 Task: Search one way flight ticket for 5 adults, 2 children, 1 infant in seat and 1 infant on lap in economy from La Crosse: La Crosse Regional Airport to Jackson: Jackson Hole Airport on 5-2-2023. Choice of flights is Westjet. Number of bags: 2 checked bags. Price is upto 73000. Outbound departure time preference is 13:30.
Action: Mouse moved to (301, 280)
Screenshot: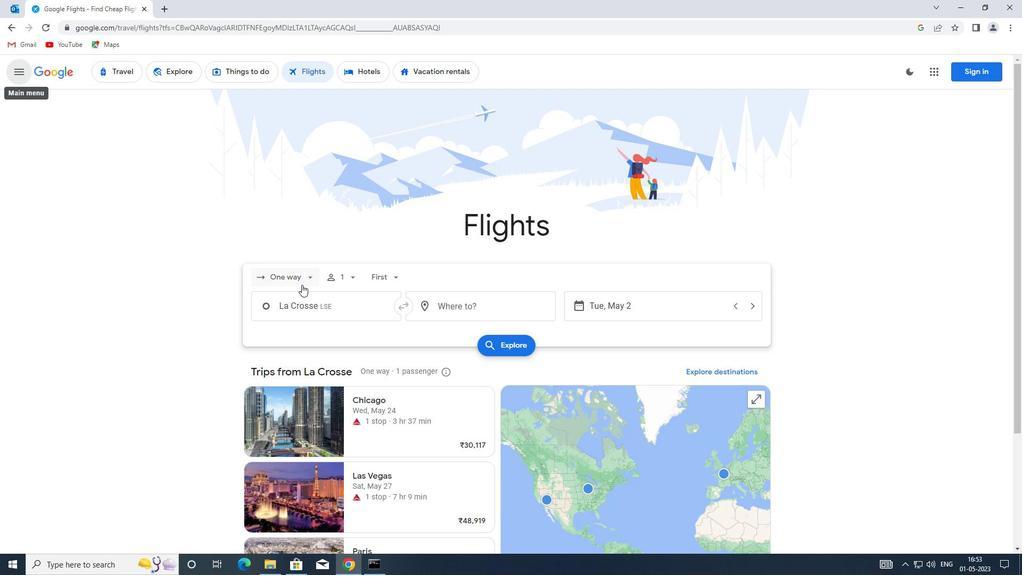 
Action: Mouse pressed left at (301, 280)
Screenshot: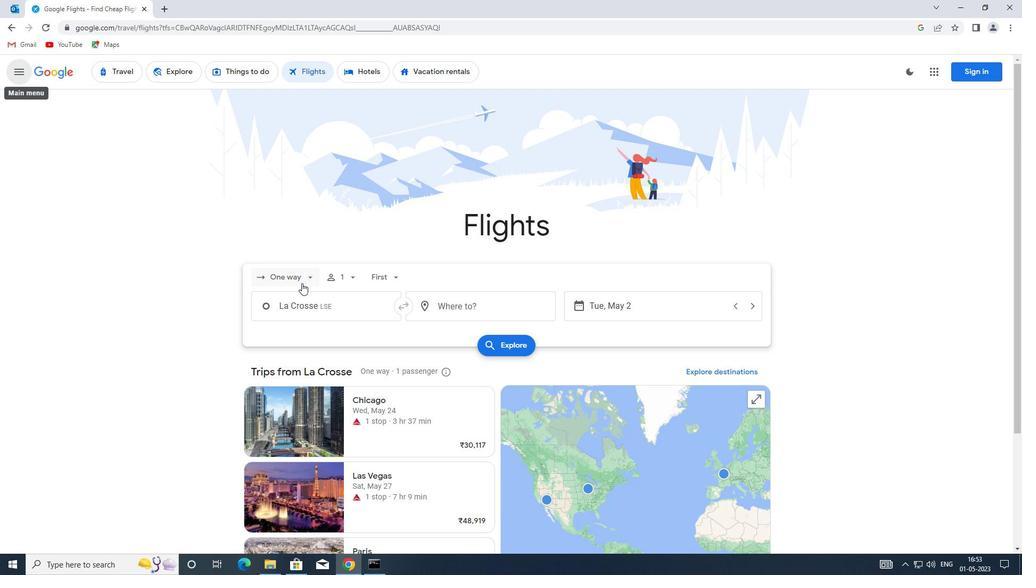 
Action: Mouse moved to (296, 328)
Screenshot: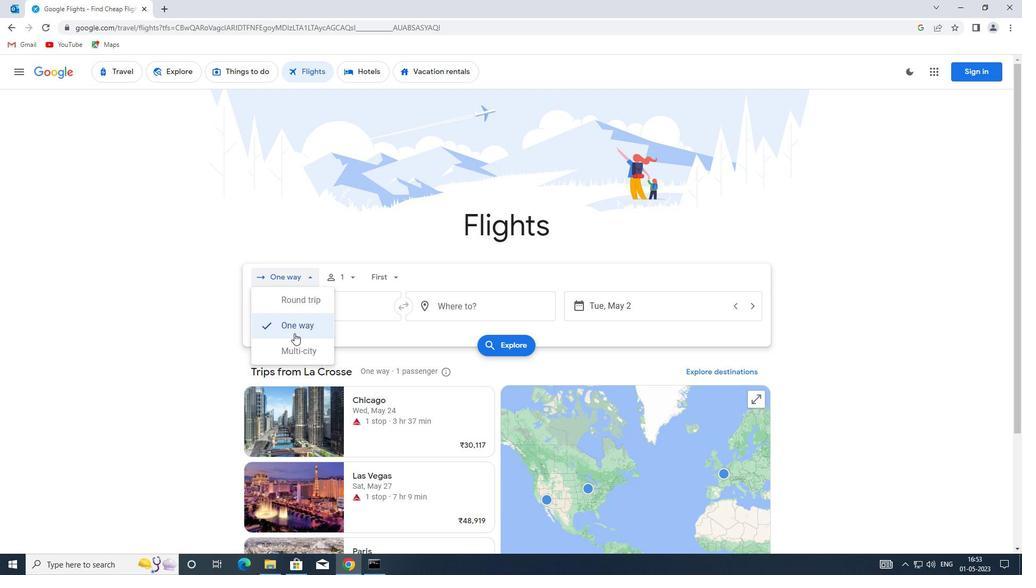 
Action: Mouse pressed left at (296, 328)
Screenshot: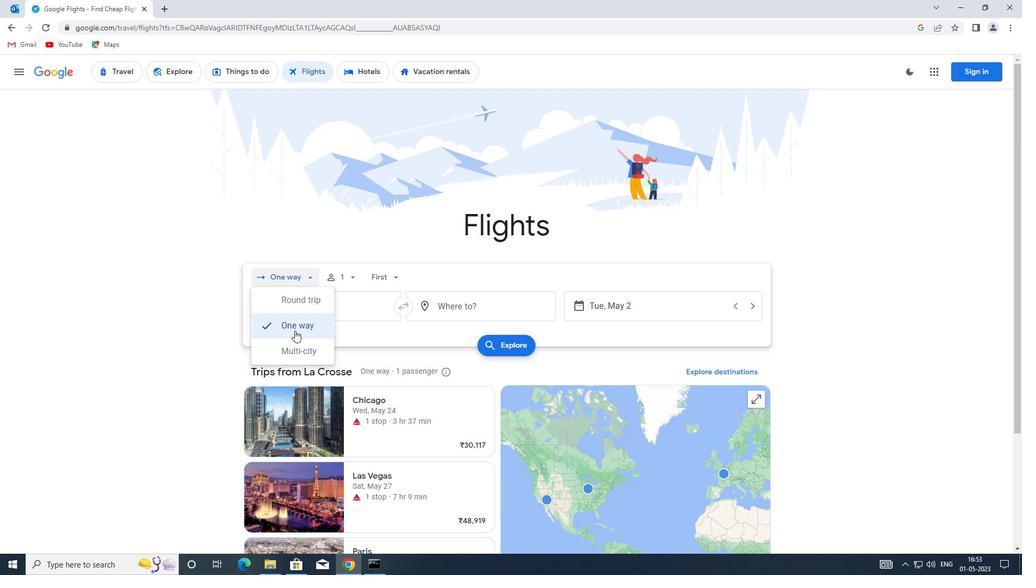 
Action: Mouse moved to (343, 277)
Screenshot: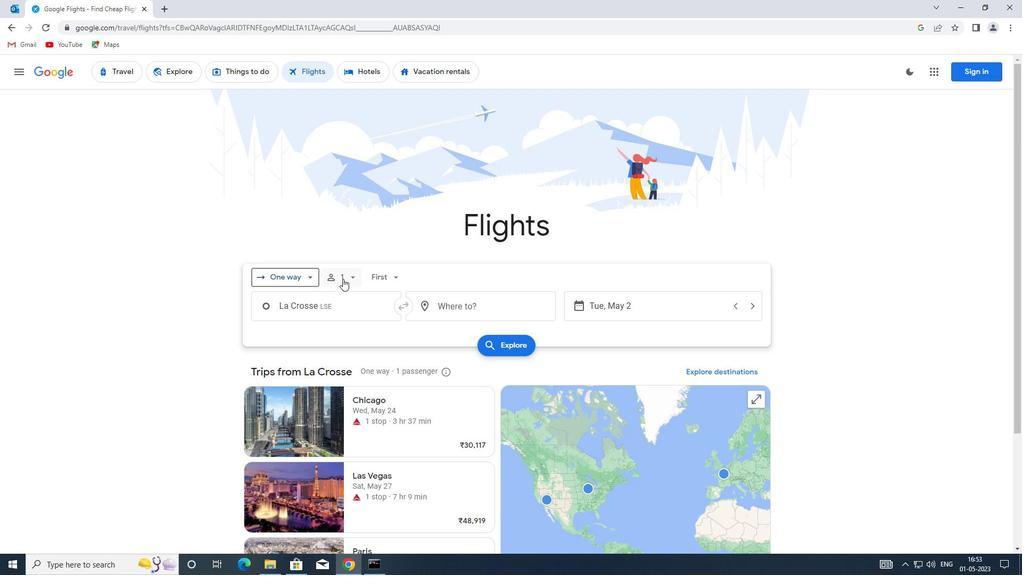 
Action: Mouse pressed left at (343, 277)
Screenshot: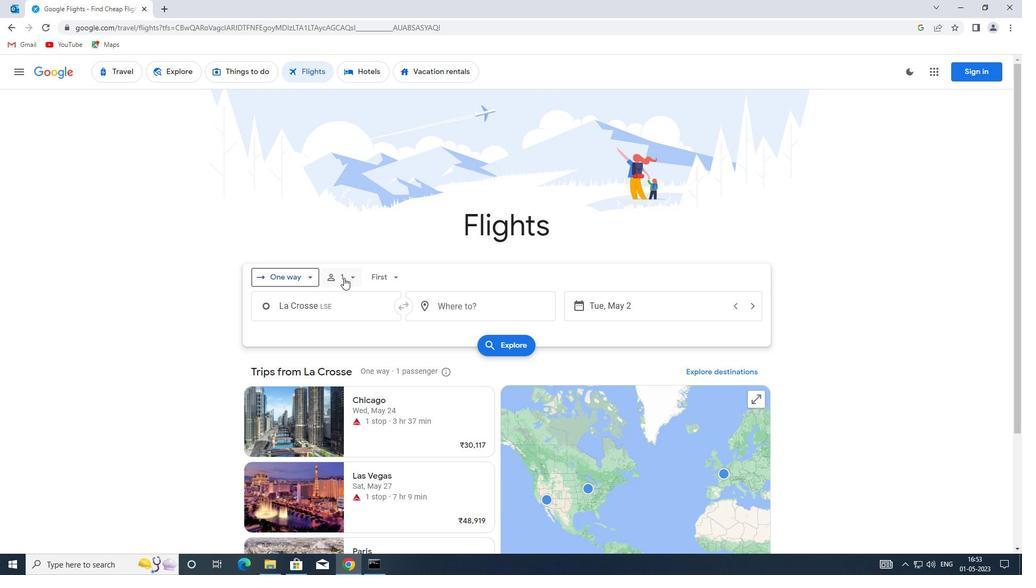 
Action: Mouse moved to (432, 305)
Screenshot: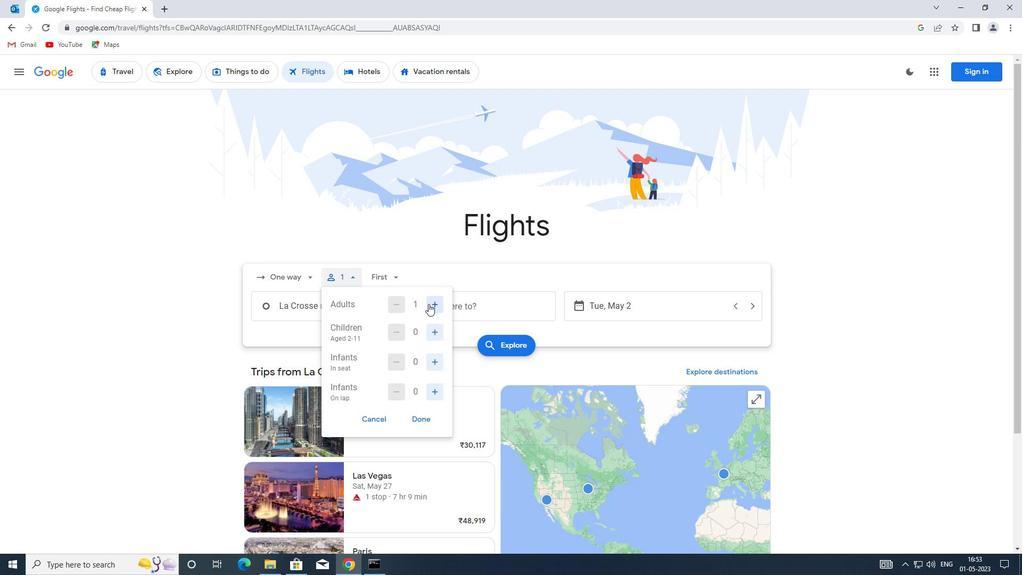 
Action: Mouse pressed left at (432, 305)
Screenshot: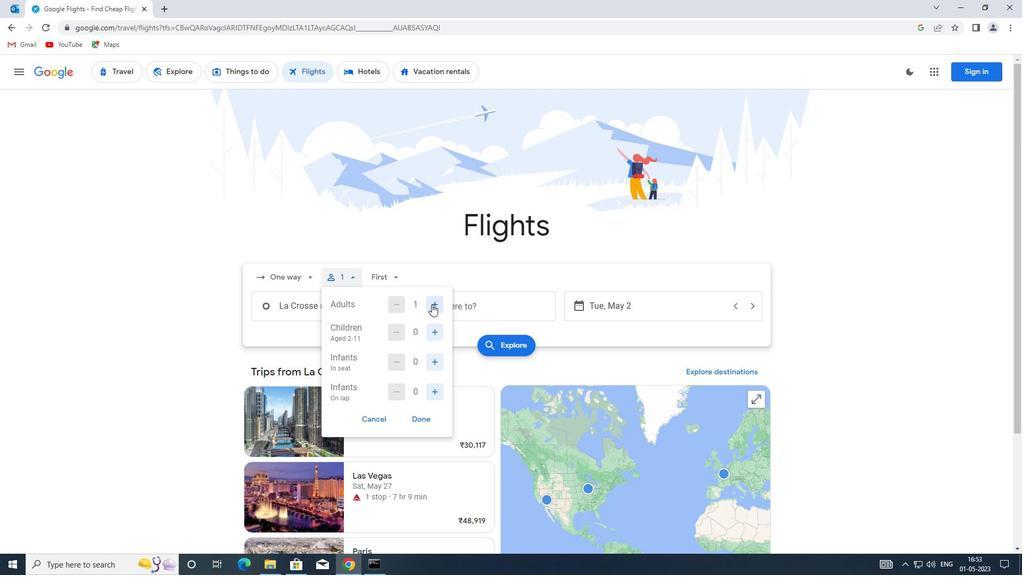 
Action: Mouse pressed left at (432, 305)
Screenshot: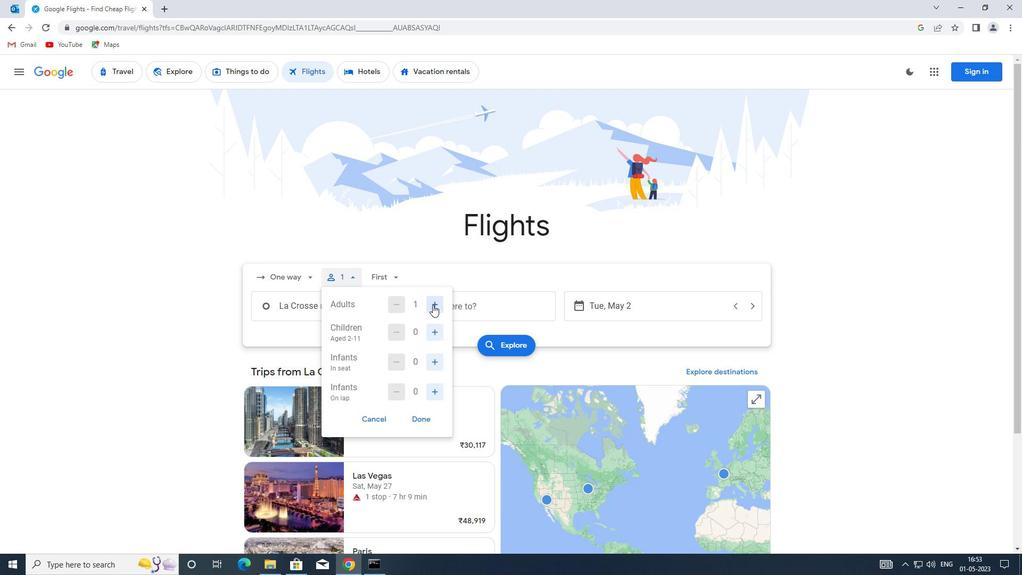 
Action: Mouse pressed left at (432, 305)
Screenshot: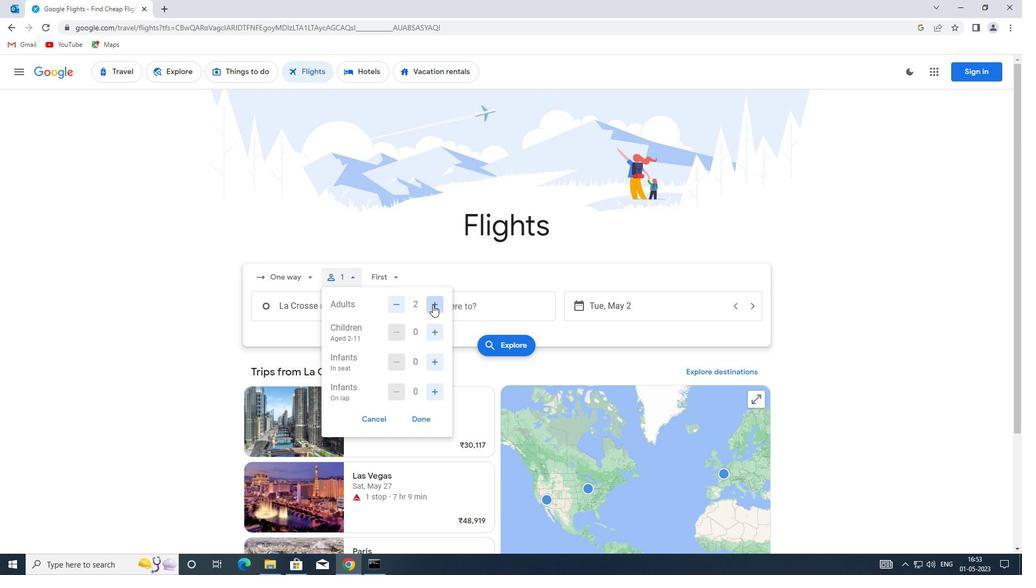 
Action: Mouse pressed left at (432, 305)
Screenshot: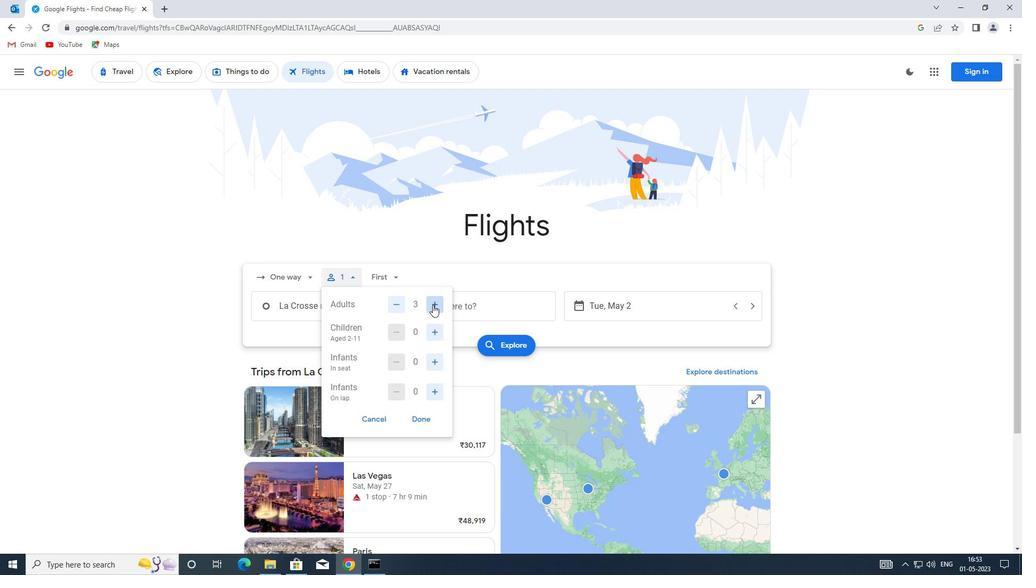 
Action: Mouse moved to (435, 332)
Screenshot: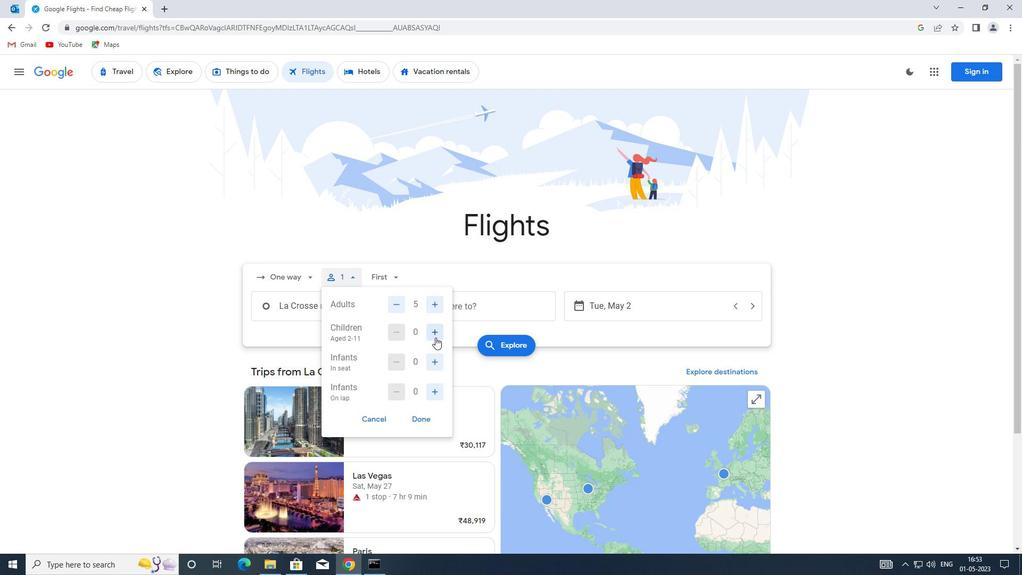 
Action: Mouse pressed left at (435, 332)
Screenshot: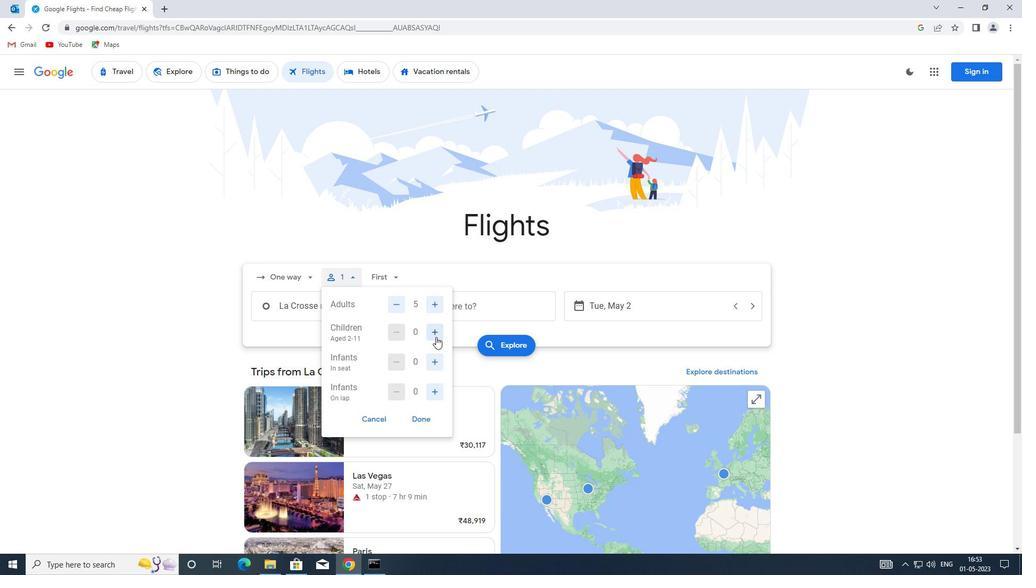 
Action: Mouse pressed left at (435, 332)
Screenshot: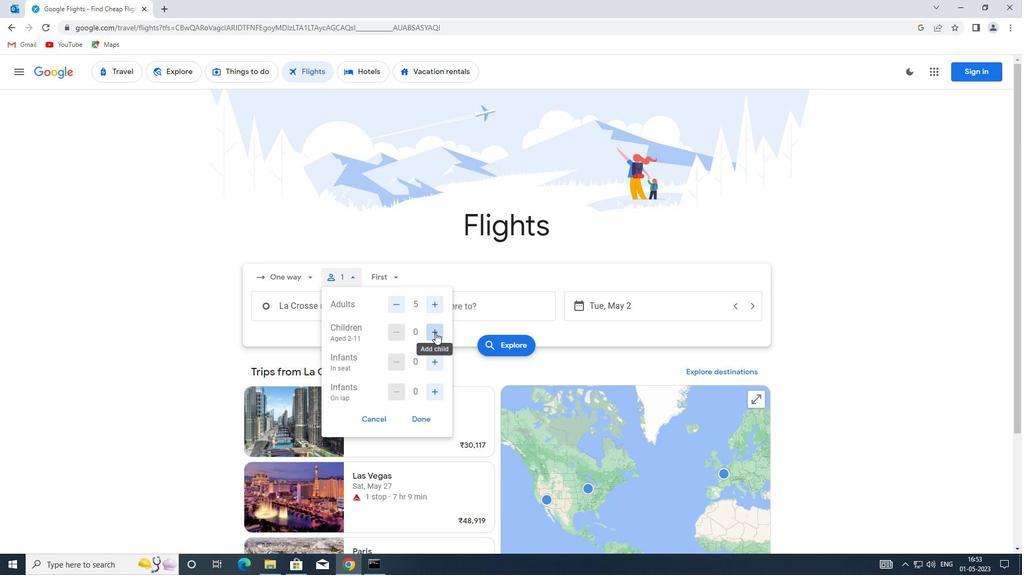 
Action: Mouse moved to (433, 363)
Screenshot: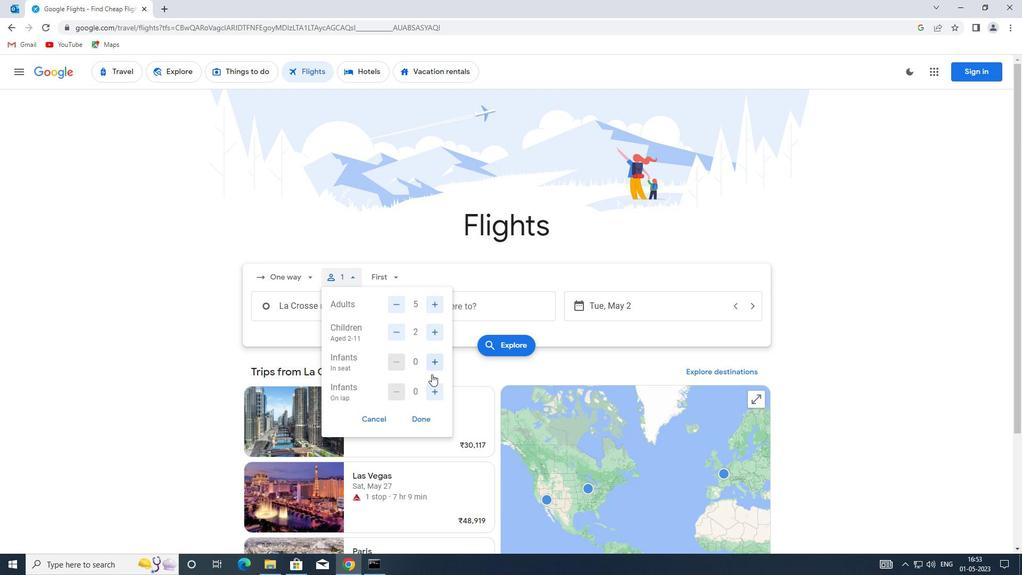 
Action: Mouse pressed left at (433, 363)
Screenshot: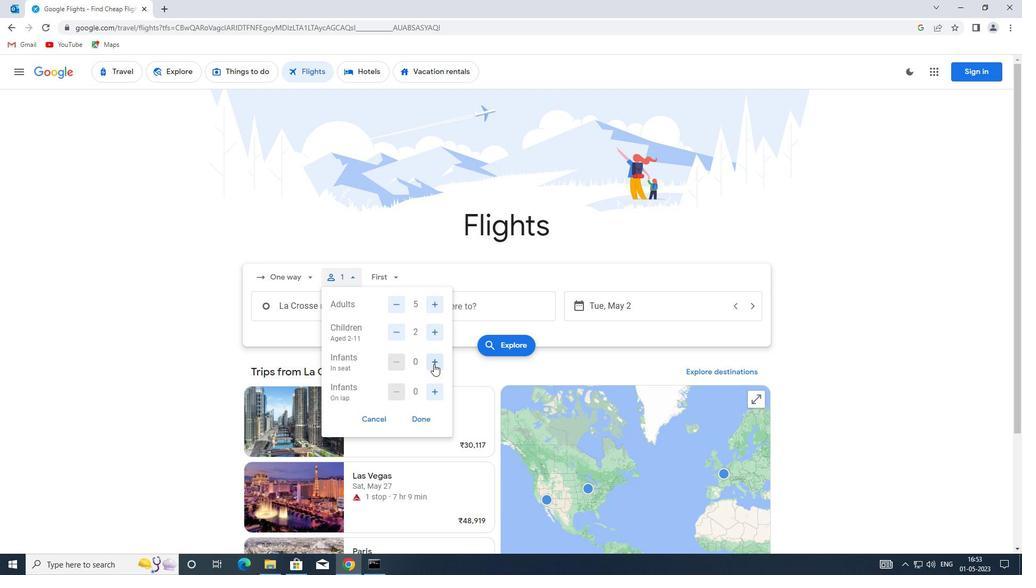 
Action: Mouse moved to (433, 394)
Screenshot: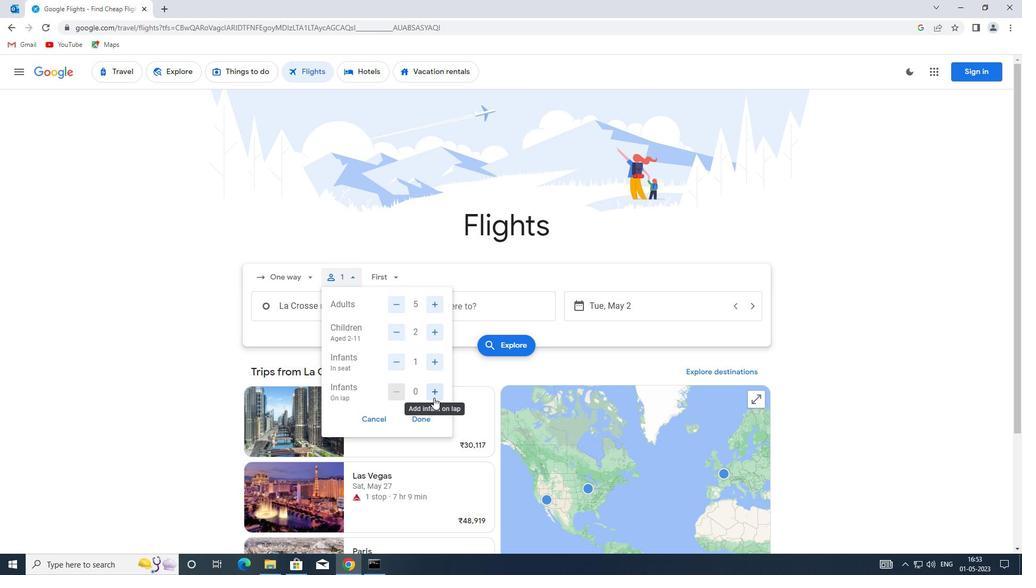 
Action: Mouse pressed left at (433, 394)
Screenshot: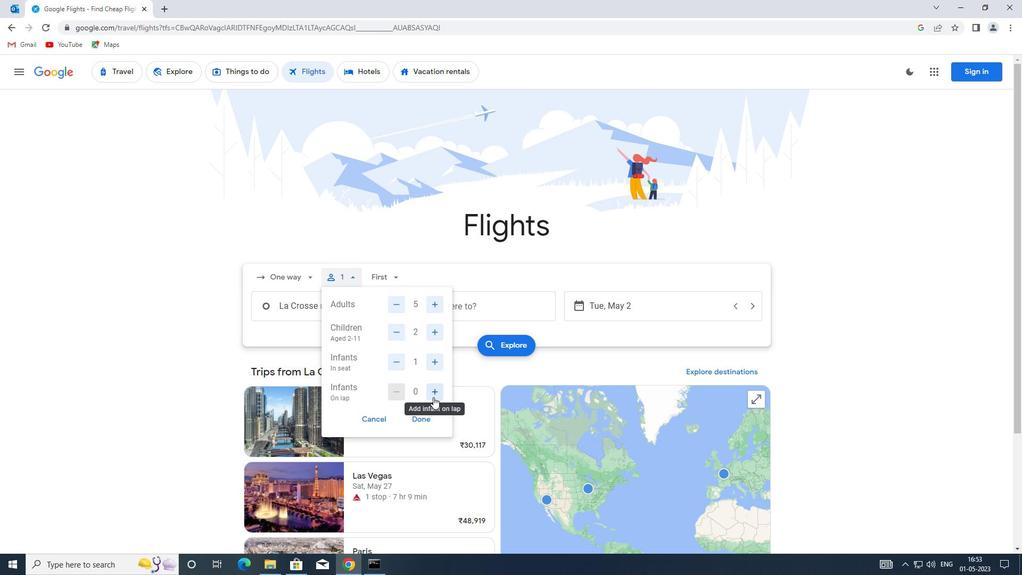 
Action: Mouse moved to (422, 422)
Screenshot: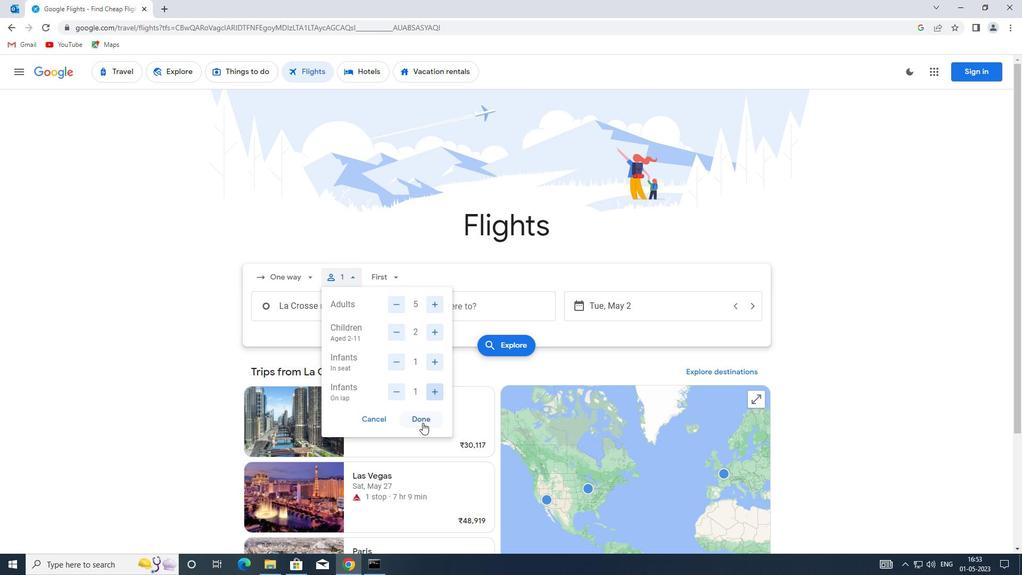 
Action: Mouse pressed left at (422, 422)
Screenshot: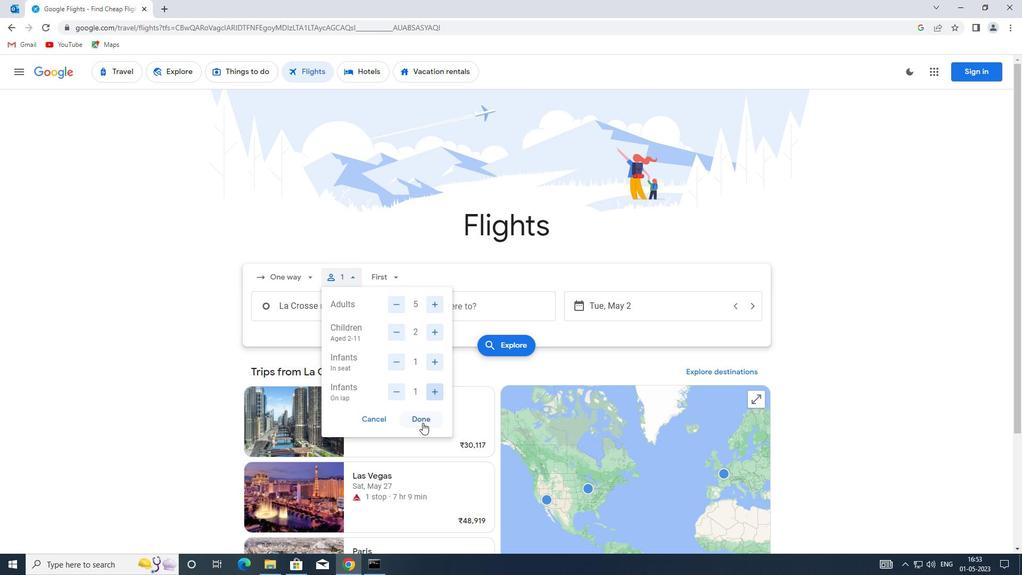 
Action: Mouse moved to (396, 284)
Screenshot: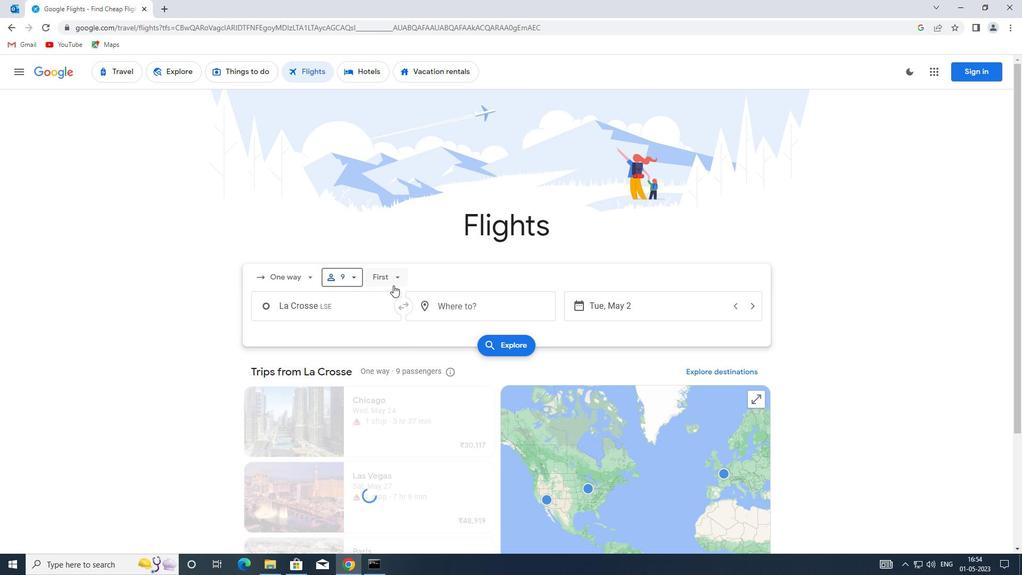 
Action: Mouse pressed left at (396, 284)
Screenshot: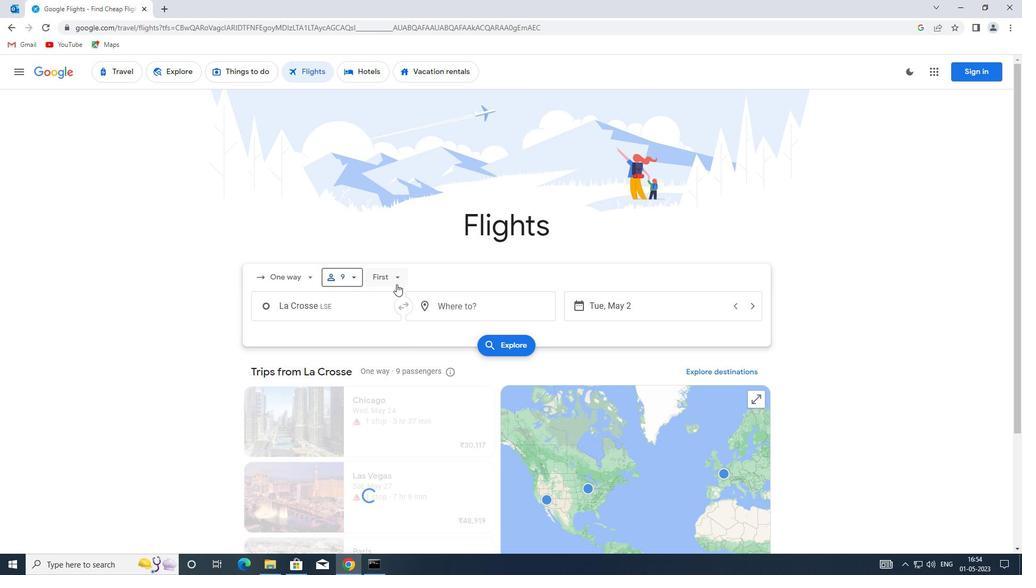 
Action: Mouse moved to (422, 297)
Screenshot: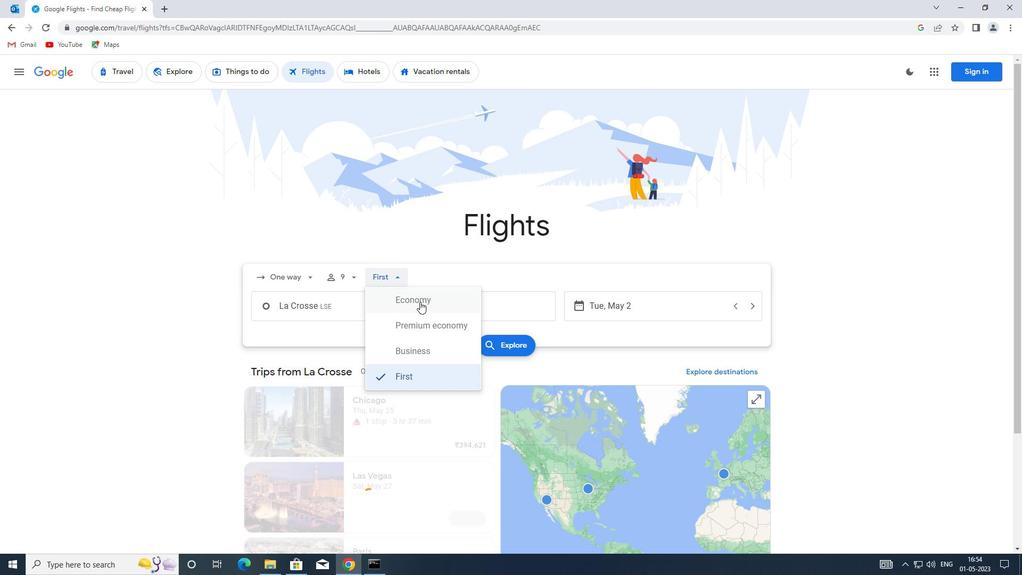 
Action: Mouse pressed left at (422, 297)
Screenshot: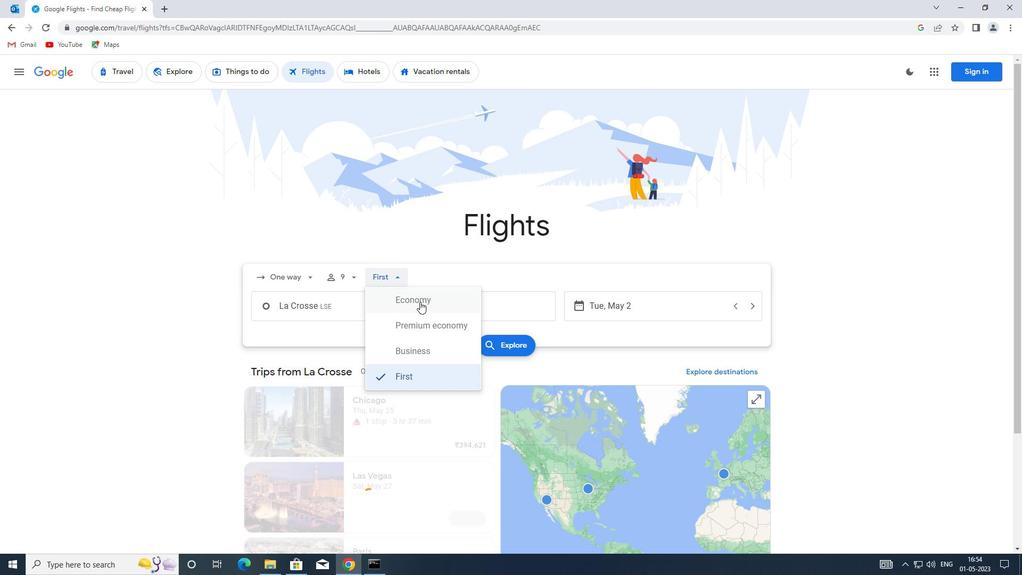 
Action: Mouse moved to (321, 308)
Screenshot: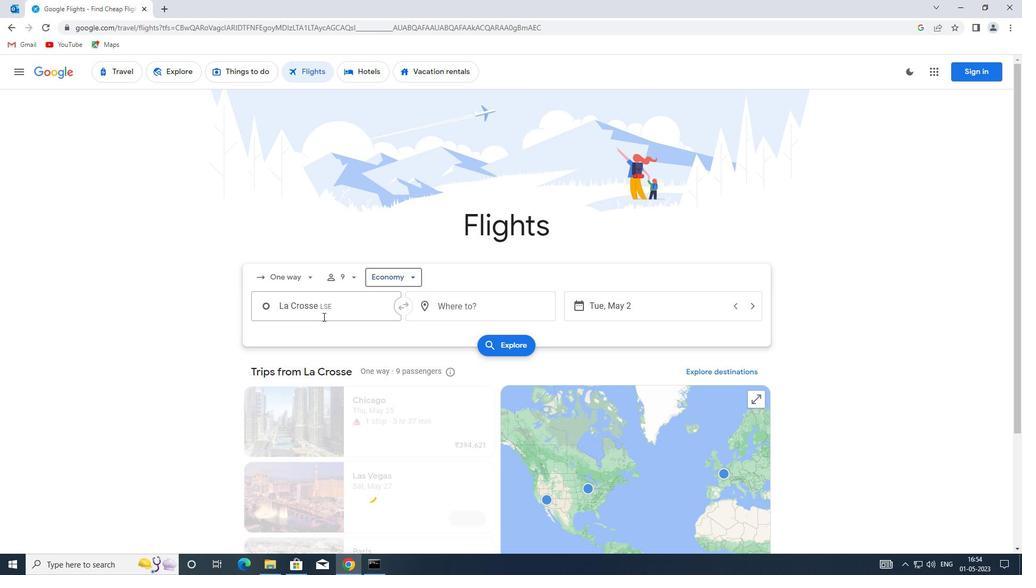 
Action: Mouse pressed left at (321, 308)
Screenshot: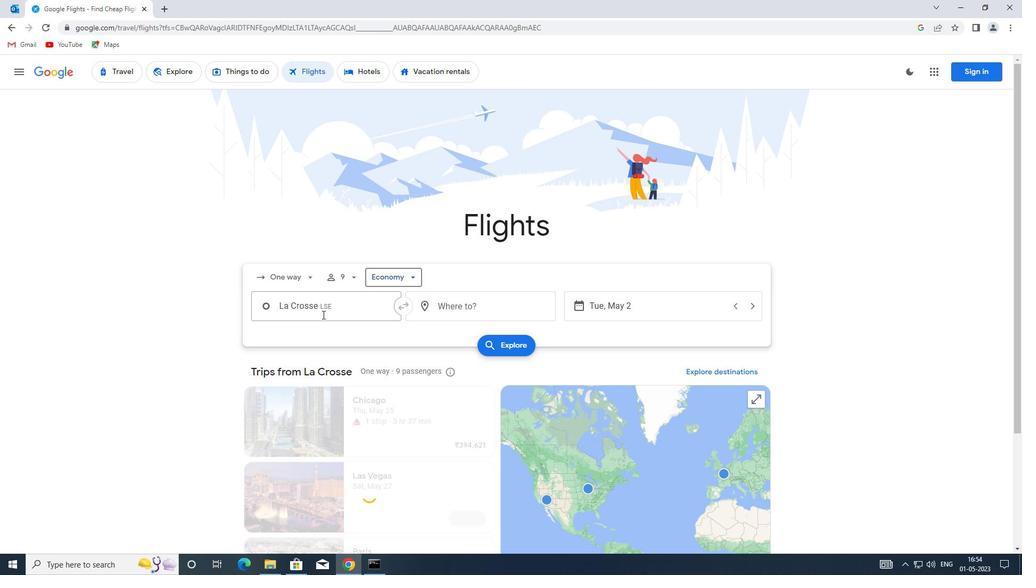 
Action: Mouse moved to (383, 337)
Screenshot: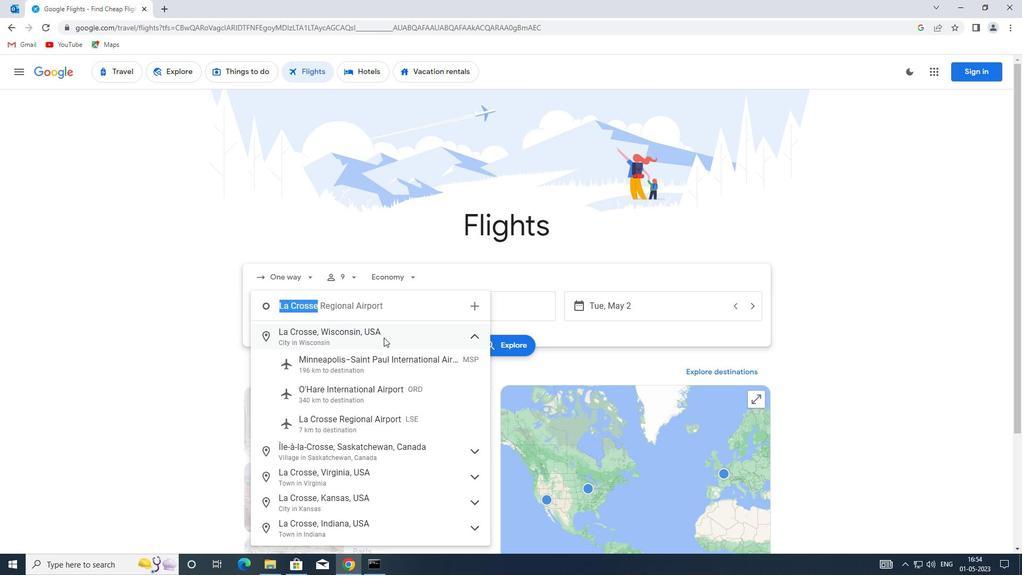 
Action: Key pressed <Key.enter>
Screenshot: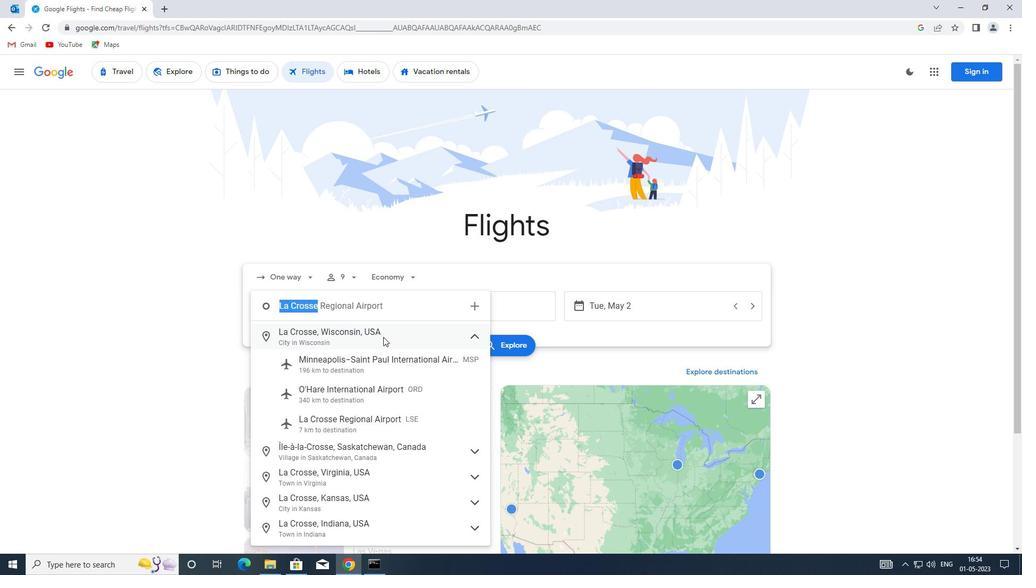 
Action: Mouse moved to (473, 311)
Screenshot: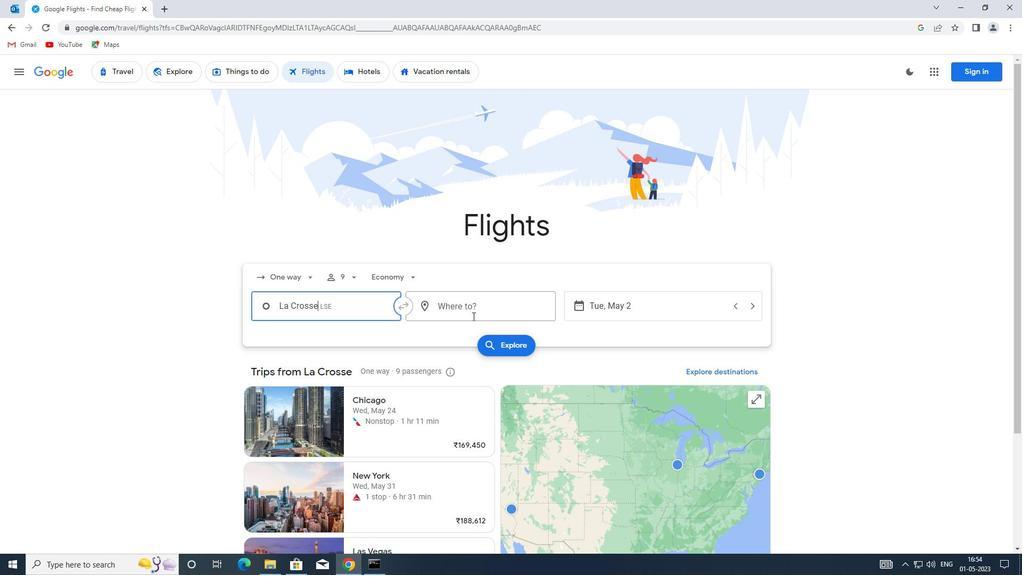 
Action: Mouse pressed left at (473, 311)
Screenshot: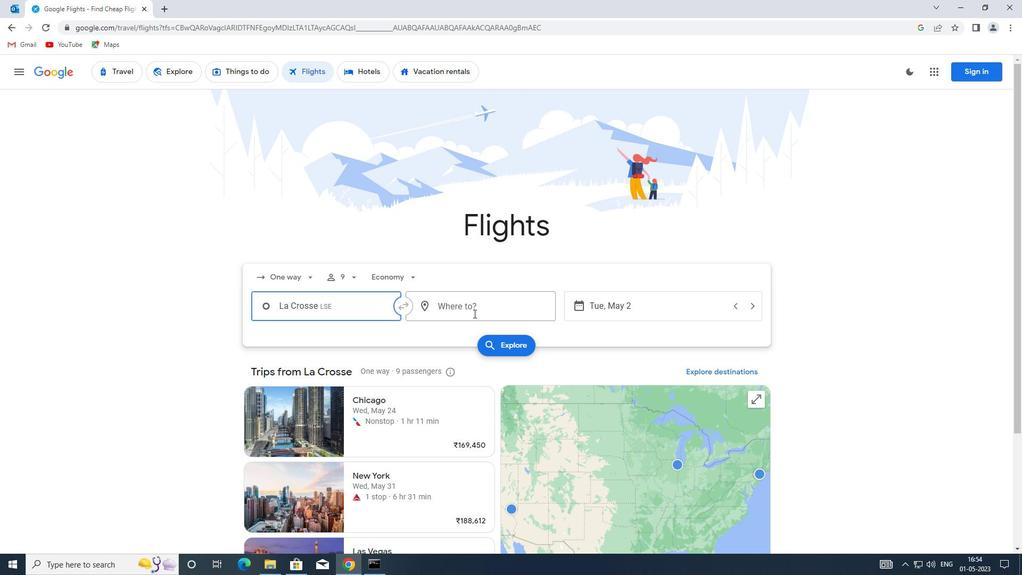 
Action: Mouse moved to (474, 311)
Screenshot: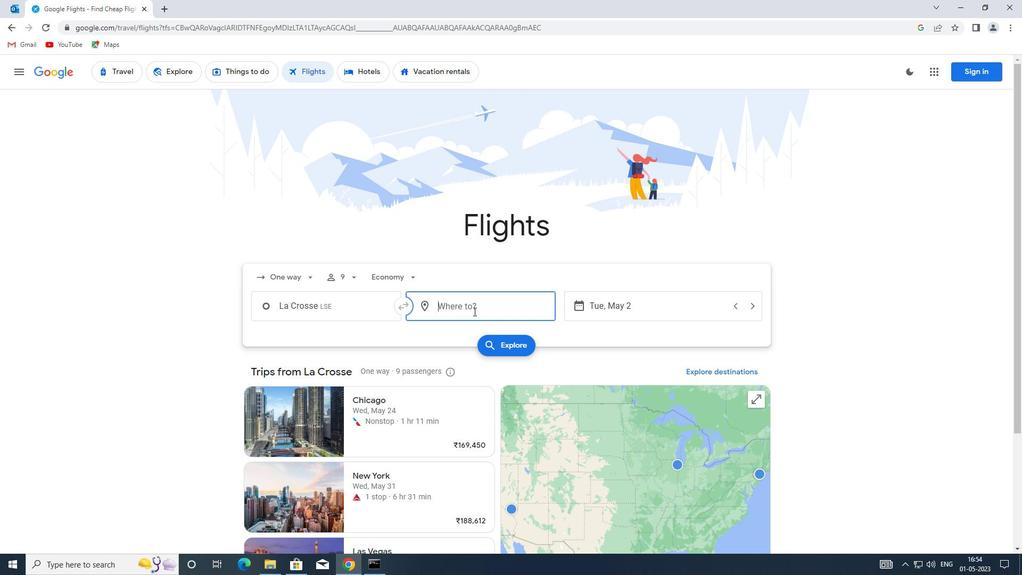 
Action: Key pressed jac
Screenshot: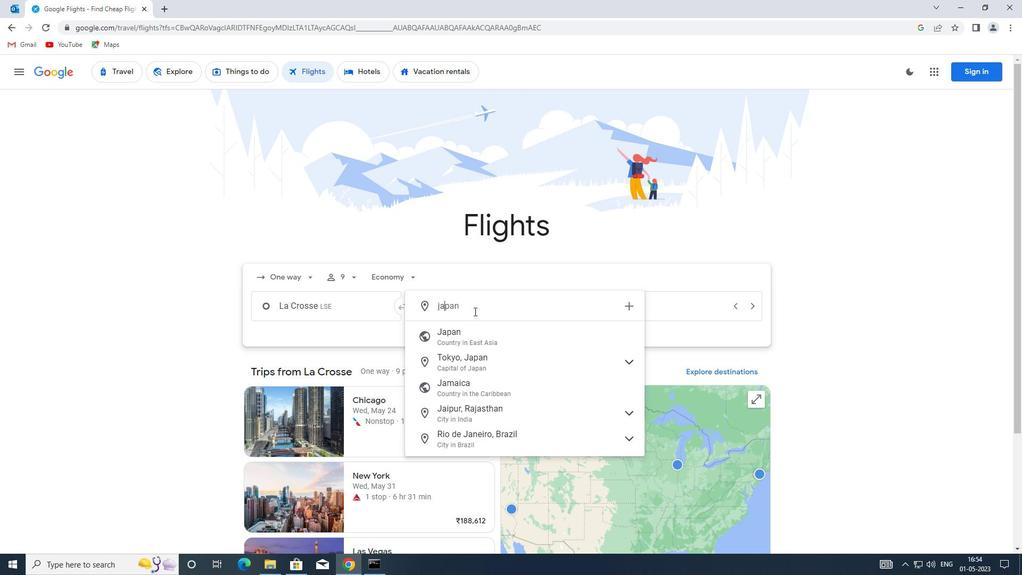 
Action: Mouse moved to (484, 338)
Screenshot: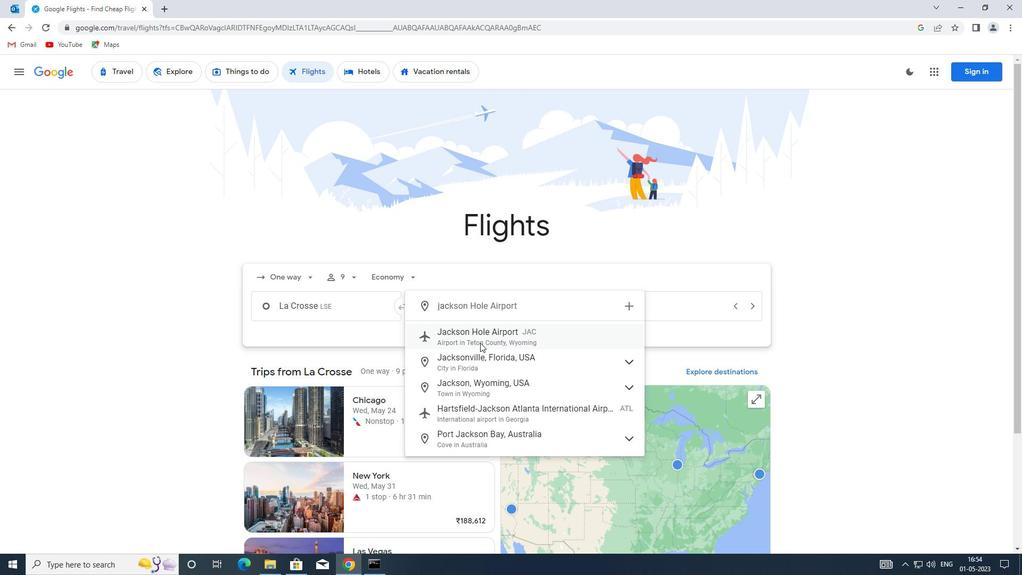 
Action: Mouse pressed left at (484, 338)
Screenshot: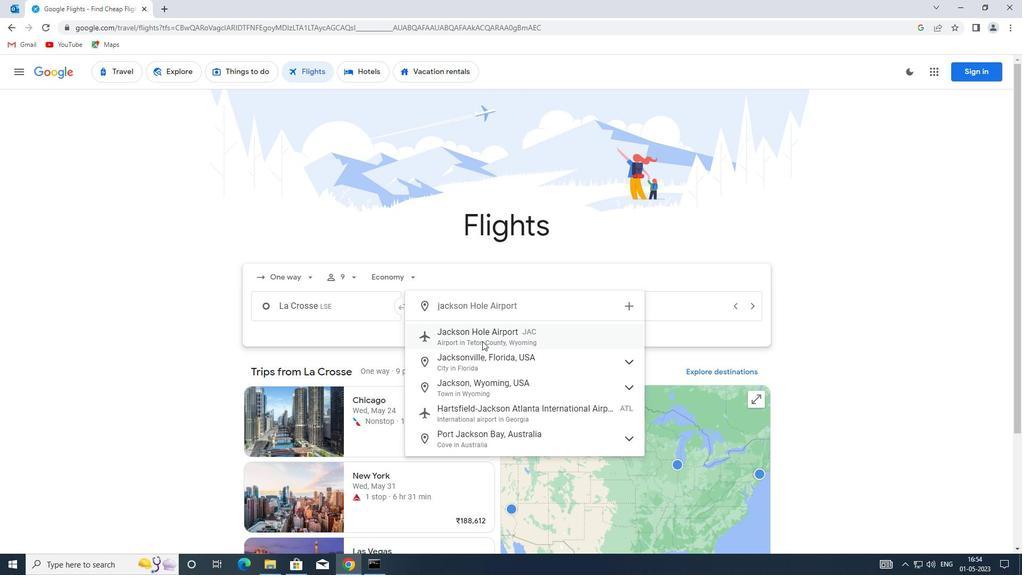 
Action: Mouse moved to (586, 302)
Screenshot: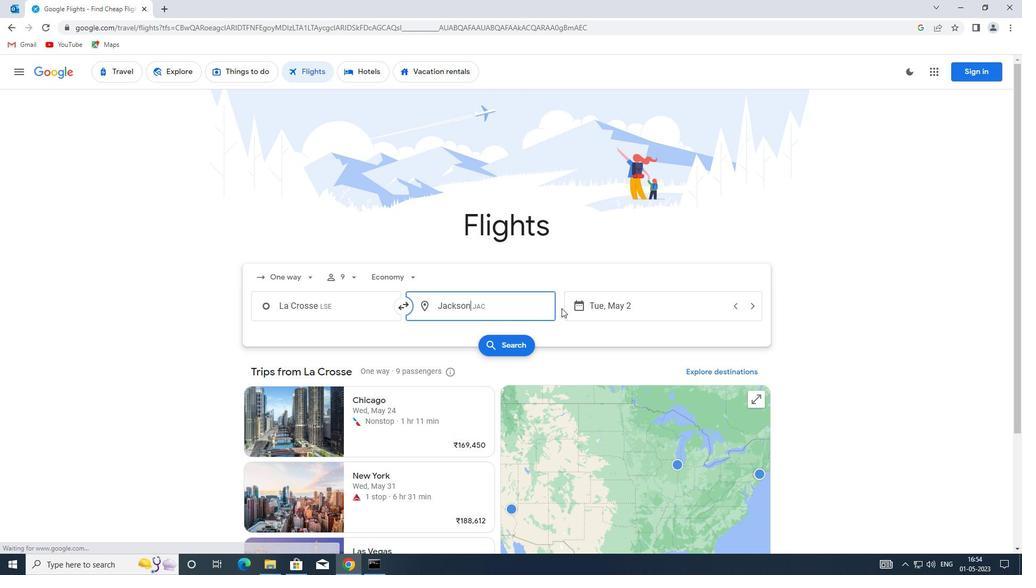 
Action: Mouse pressed left at (586, 302)
Screenshot: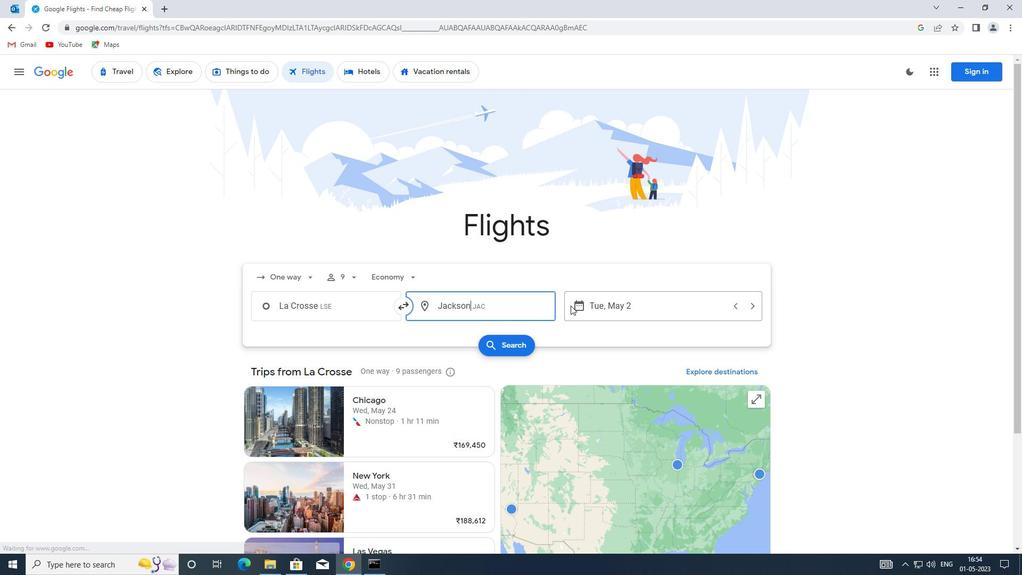 
Action: Mouse moved to (430, 361)
Screenshot: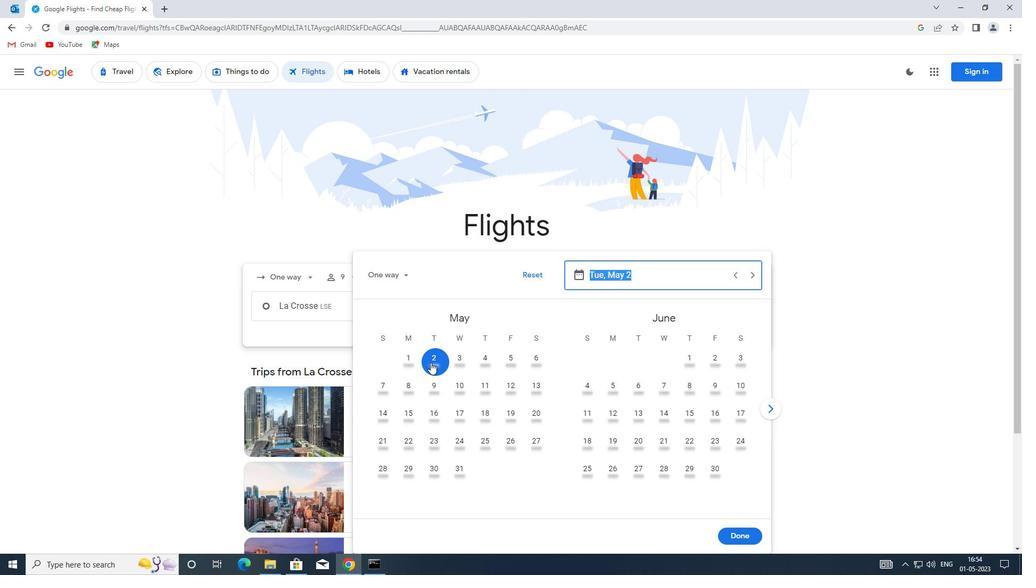 
Action: Mouse pressed left at (430, 361)
Screenshot: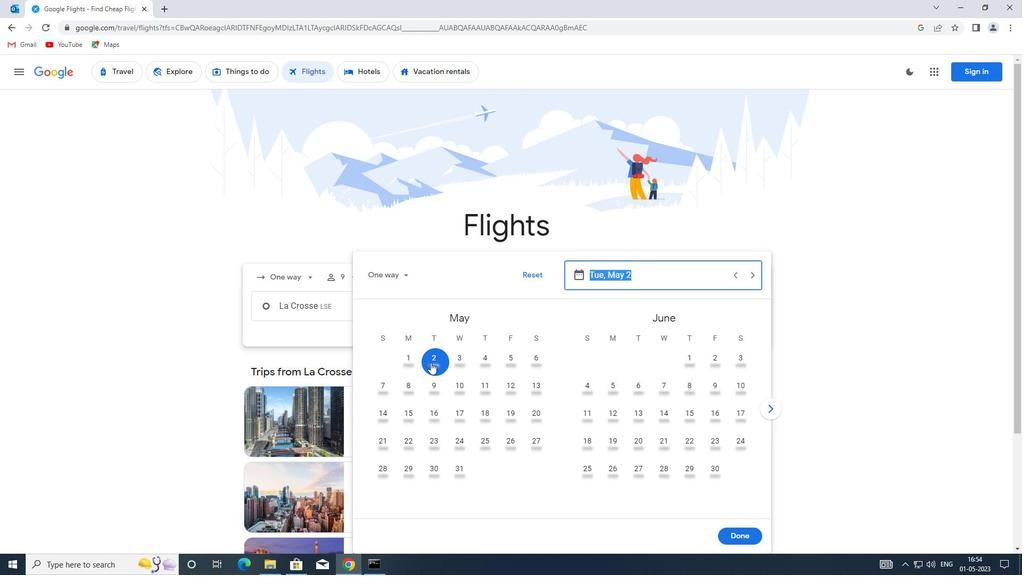 
Action: Mouse moved to (738, 527)
Screenshot: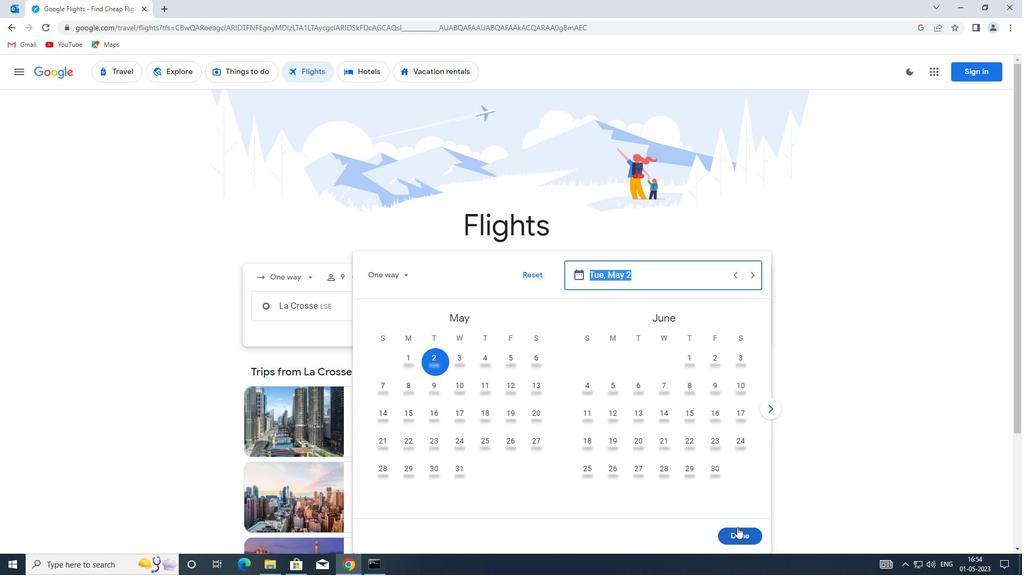 
Action: Mouse pressed left at (738, 527)
Screenshot: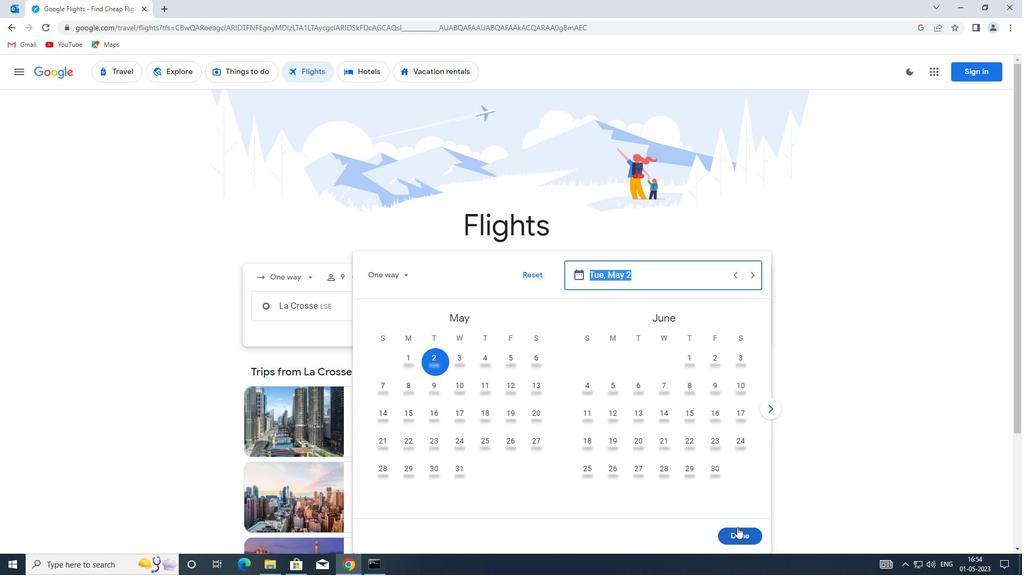 
Action: Mouse moved to (373, 287)
Screenshot: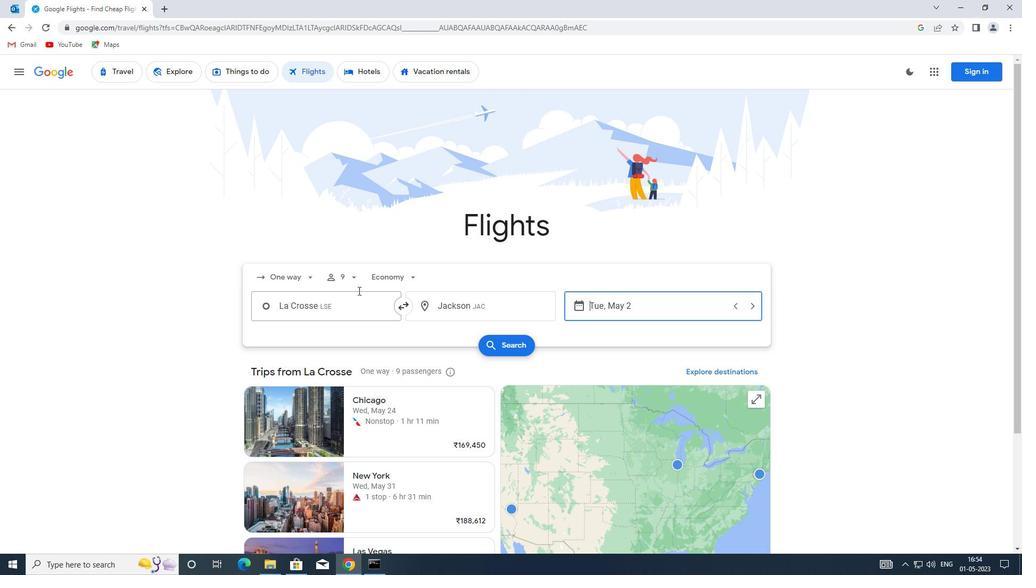 
Action: Mouse scrolled (373, 286) with delta (0, 0)
Screenshot: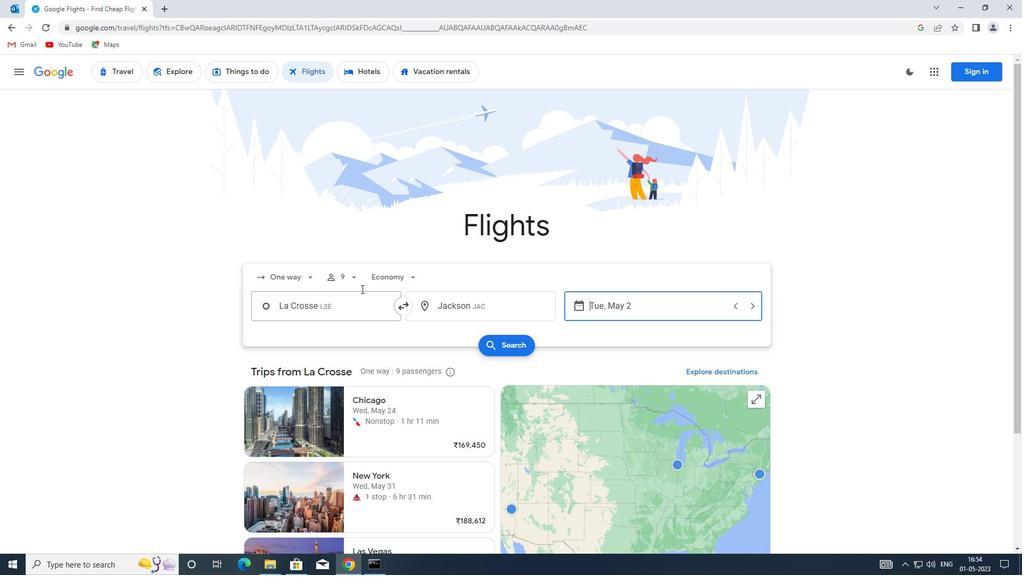 
Action: Mouse moved to (500, 294)
Screenshot: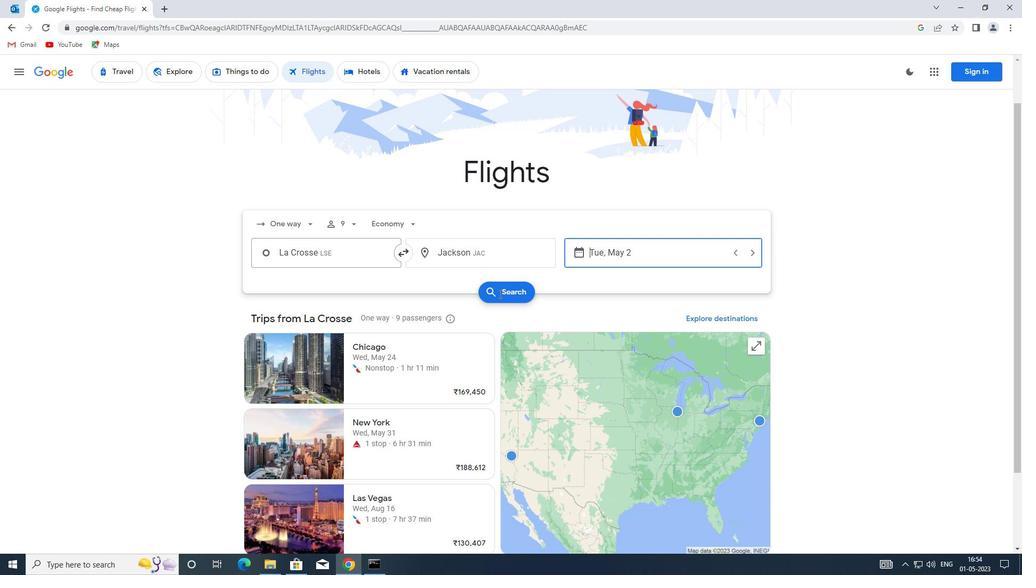 
Action: Mouse pressed left at (500, 294)
Screenshot: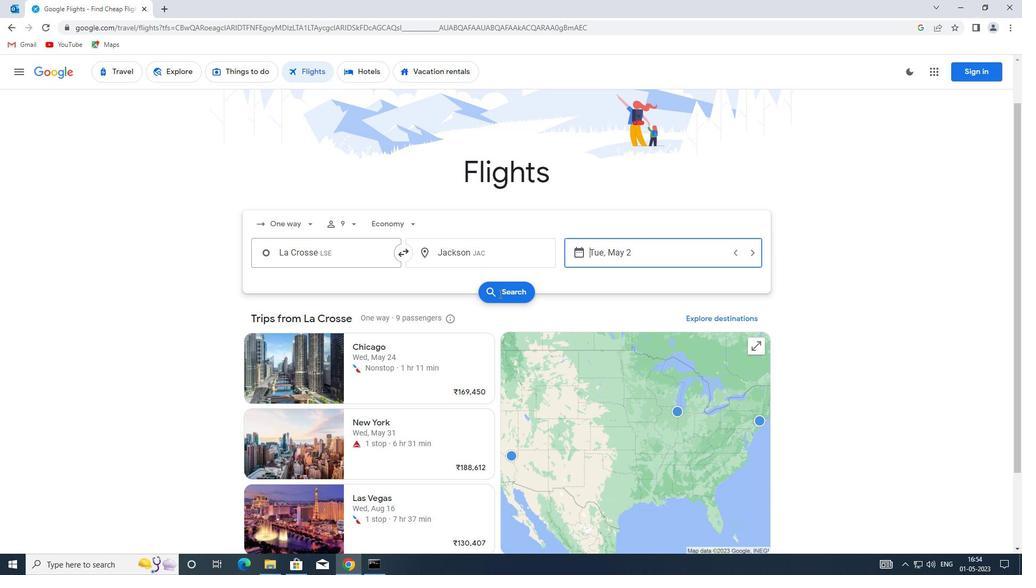 
Action: Mouse moved to (176, 260)
Screenshot: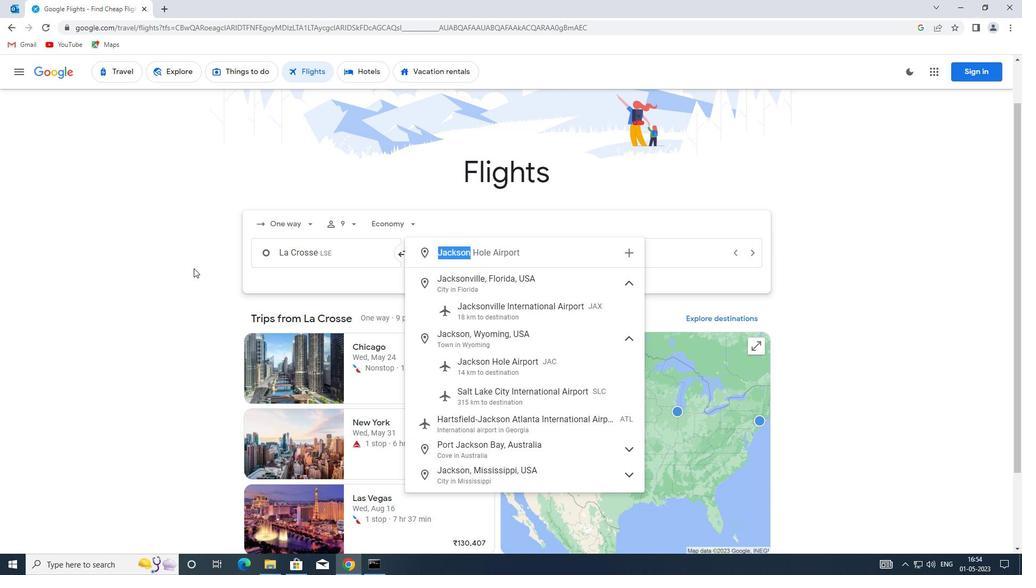 
Action: Mouse pressed left at (176, 260)
Screenshot: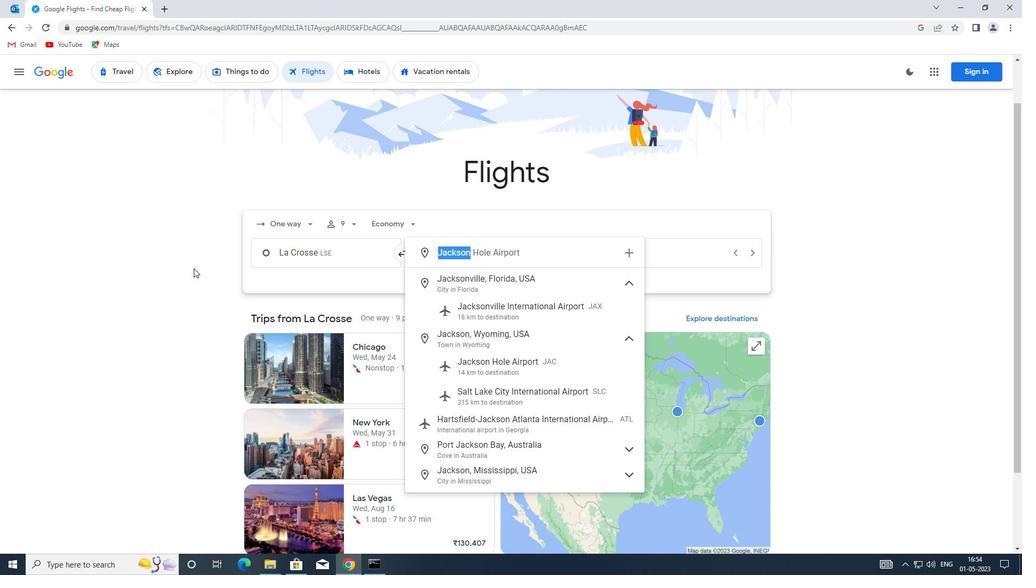 
Action: Mouse moved to (500, 295)
Screenshot: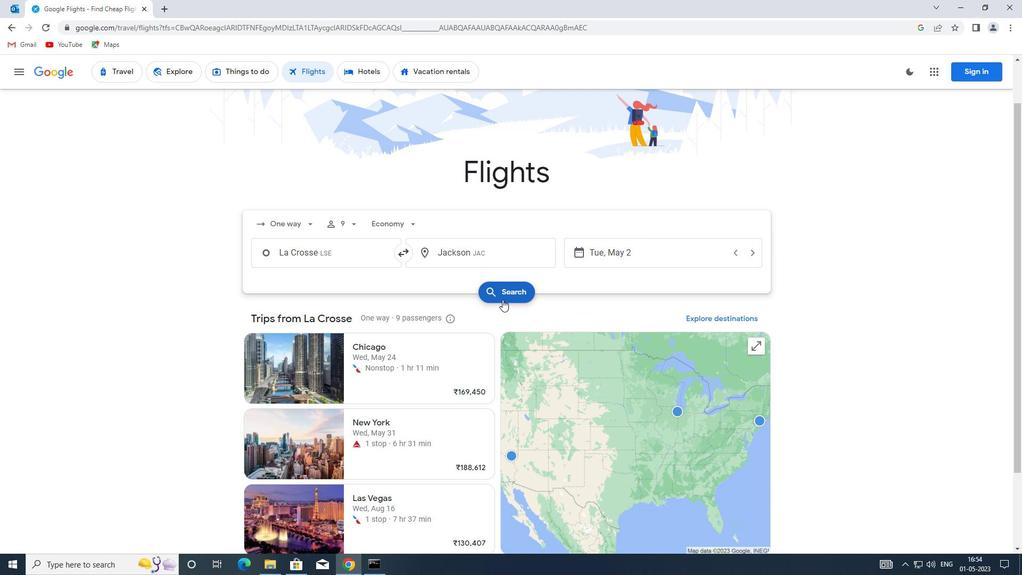 
Action: Mouse pressed left at (500, 295)
Screenshot: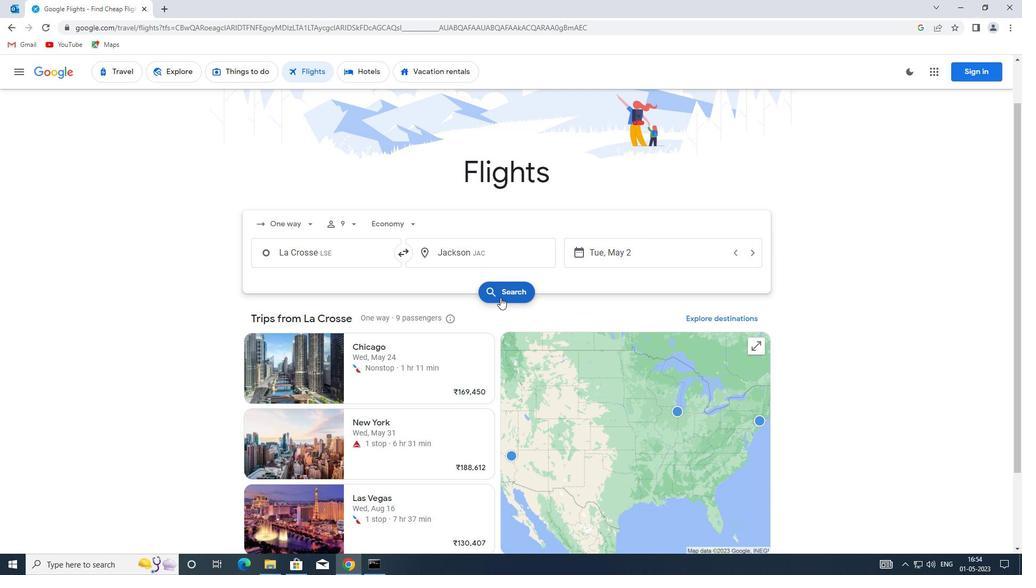 
Action: Mouse moved to (277, 172)
Screenshot: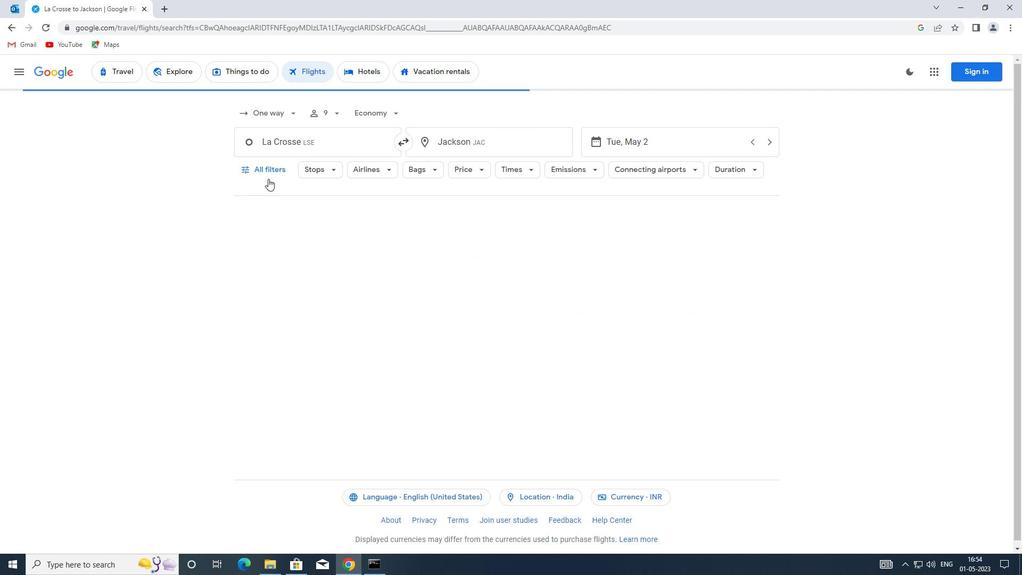
Action: Mouse pressed left at (277, 172)
Screenshot: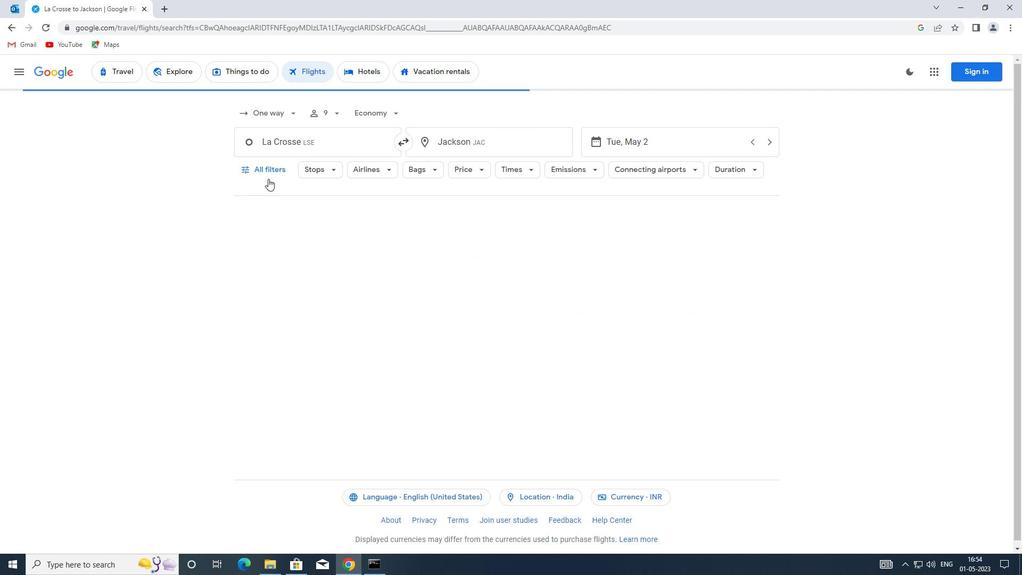 
Action: Mouse moved to (218, 282)
Screenshot: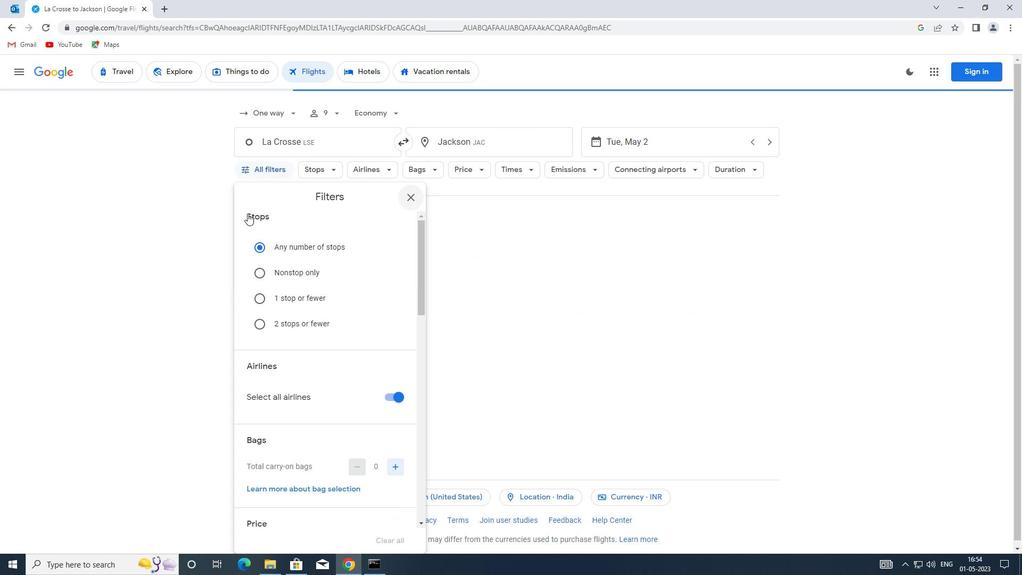 
Action: Mouse scrolled (218, 282) with delta (0, 0)
Screenshot: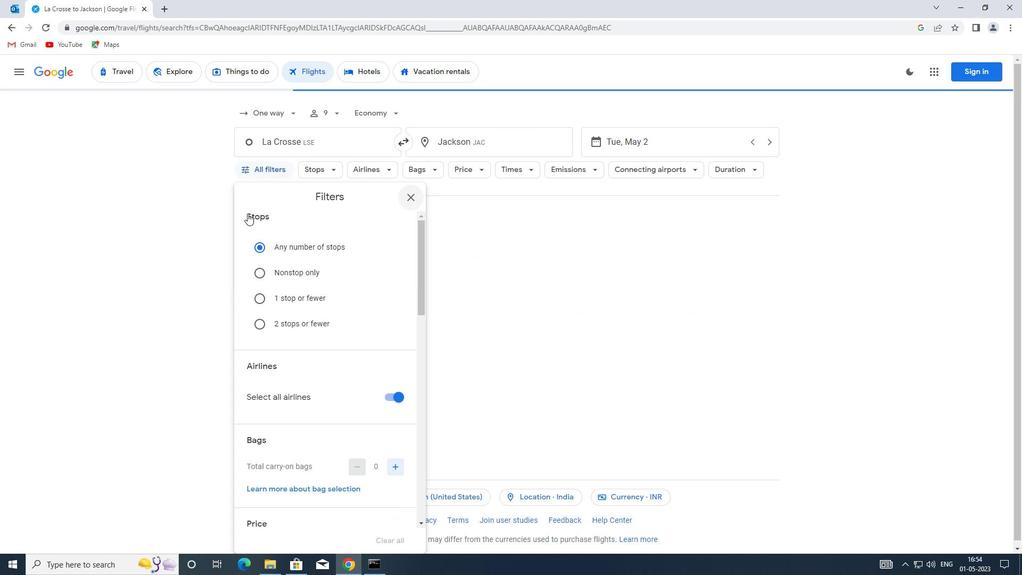 
Action: Mouse moved to (217, 301)
Screenshot: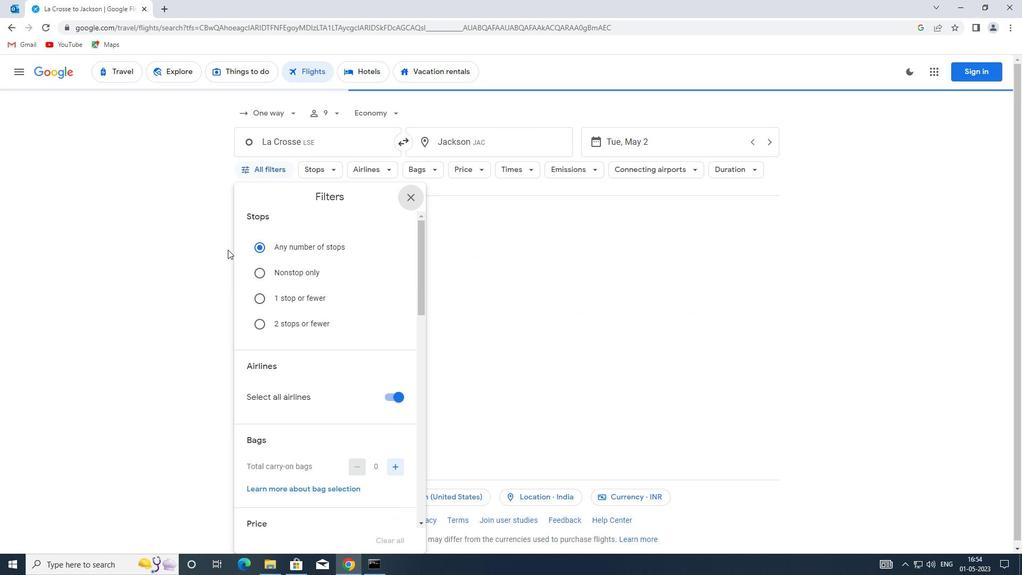 
Action: Mouse scrolled (217, 300) with delta (0, 0)
Screenshot: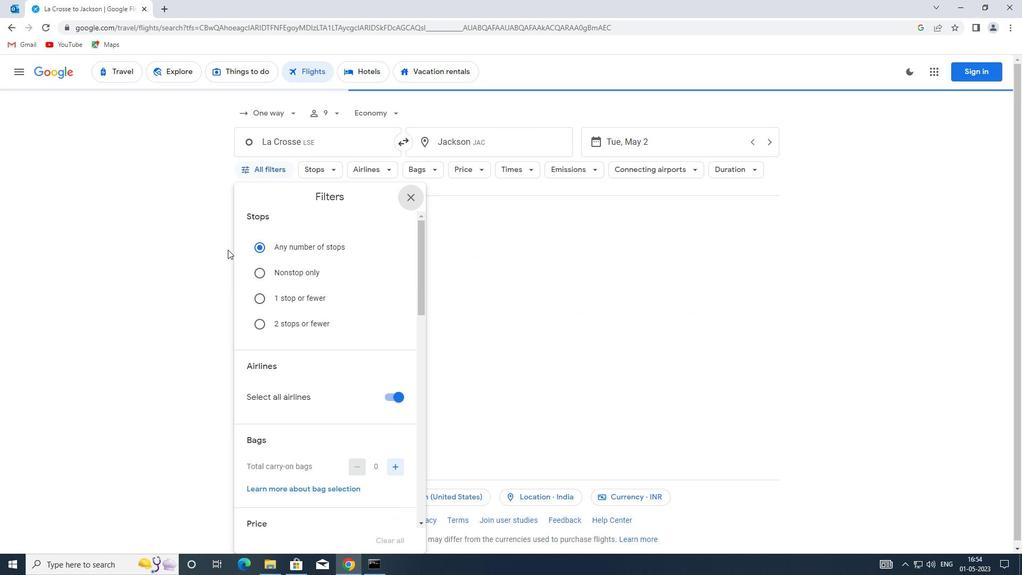 
Action: Mouse moved to (215, 309)
Screenshot: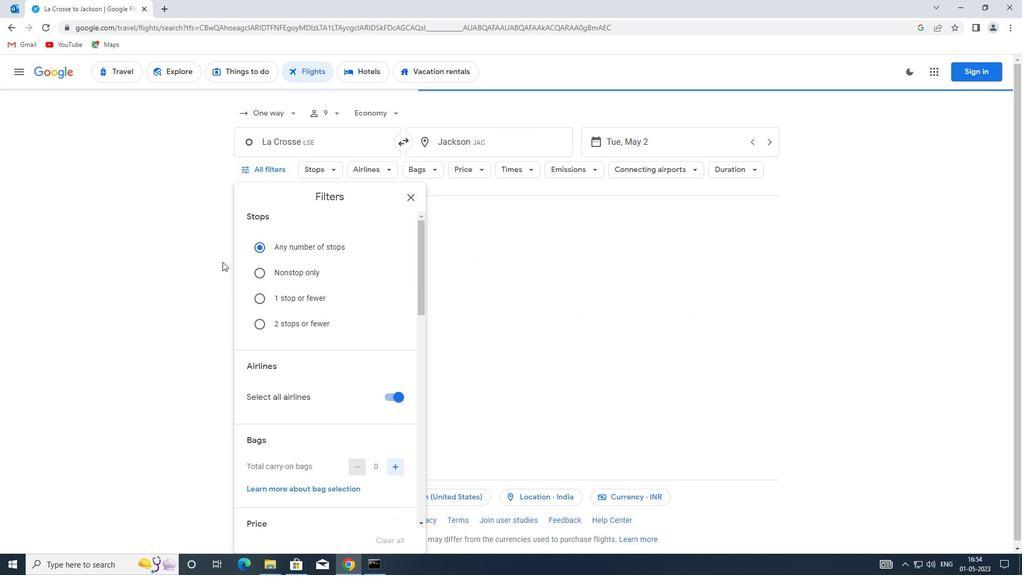 
Action: Mouse scrolled (215, 308) with delta (0, 0)
Screenshot: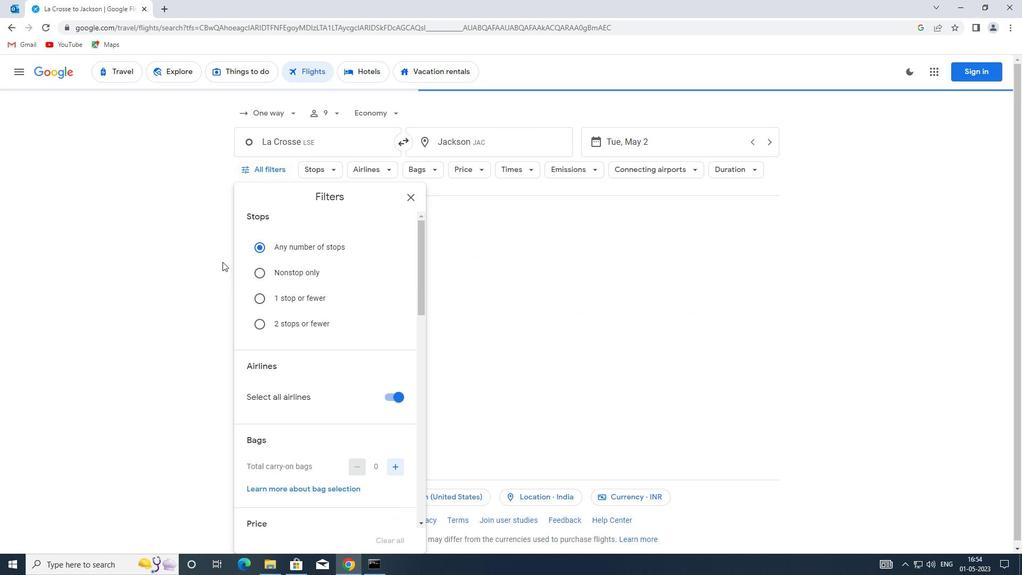 
Action: Mouse moved to (316, 332)
Screenshot: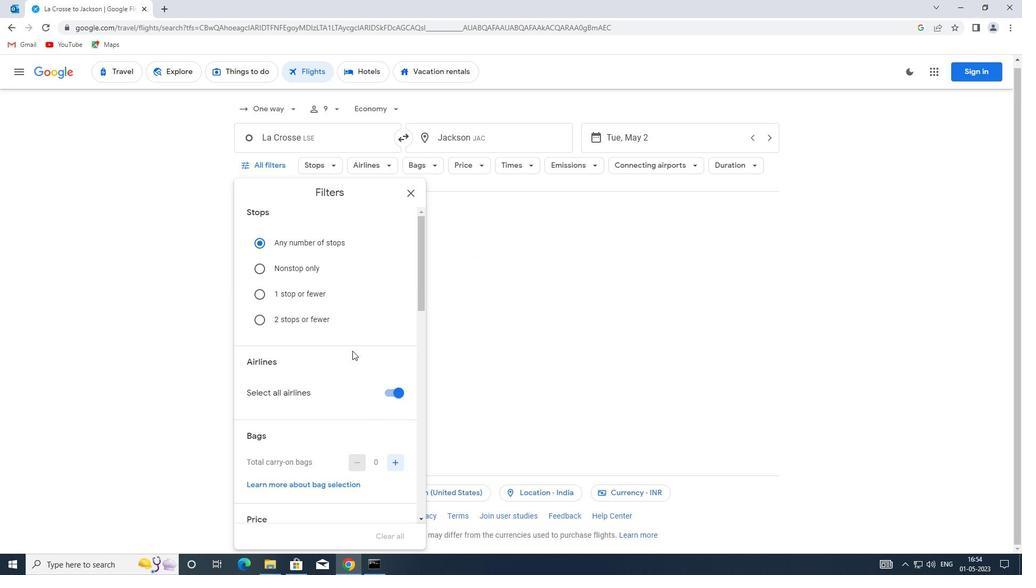 
Action: Mouse scrolled (316, 332) with delta (0, 0)
Screenshot: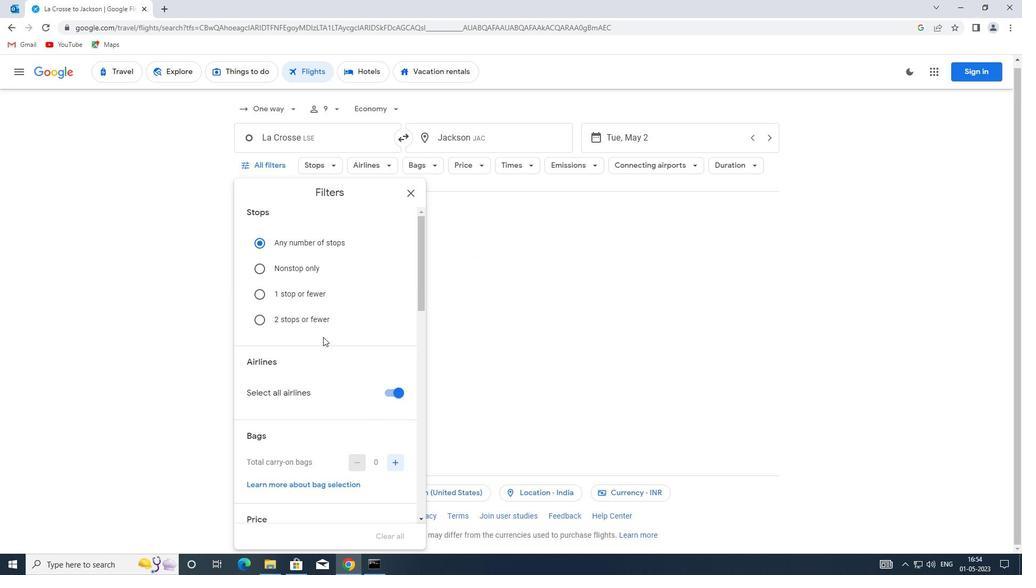 
Action: Mouse scrolled (316, 332) with delta (0, 0)
Screenshot: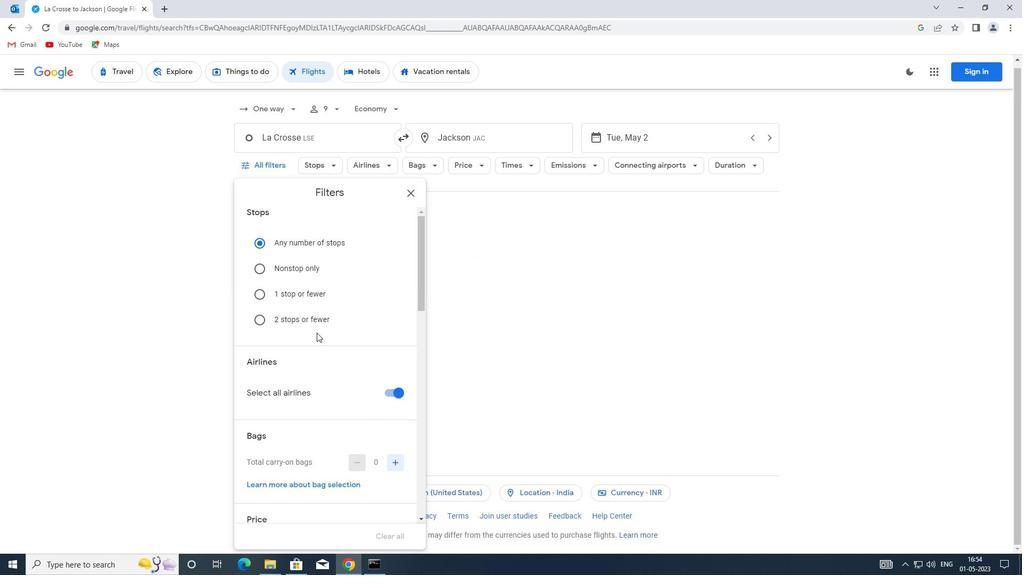 
Action: Mouse moved to (328, 320)
Screenshot: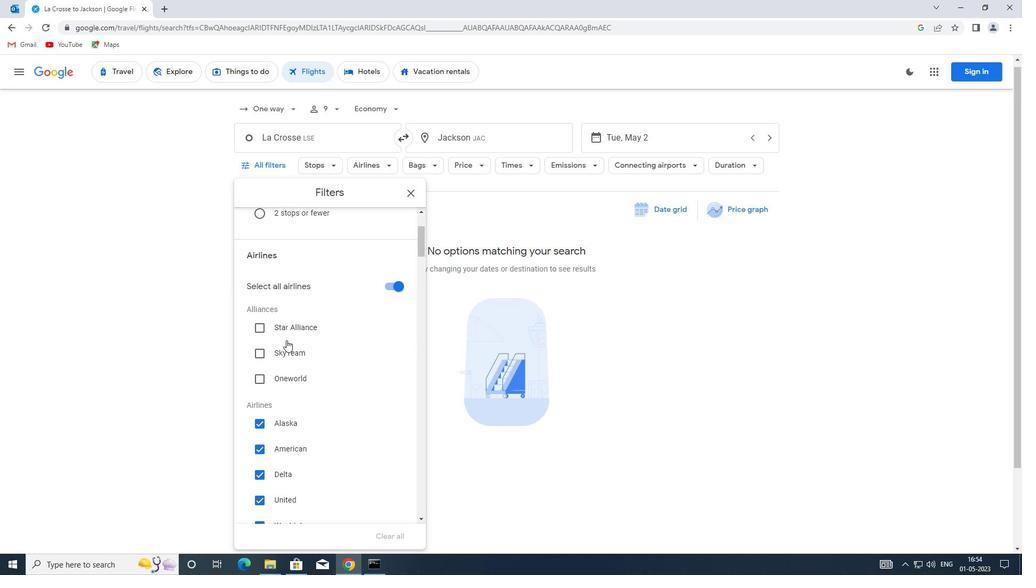
Action: Mouse scrolled (328, 320) with delta (0, 0)
Screenshot: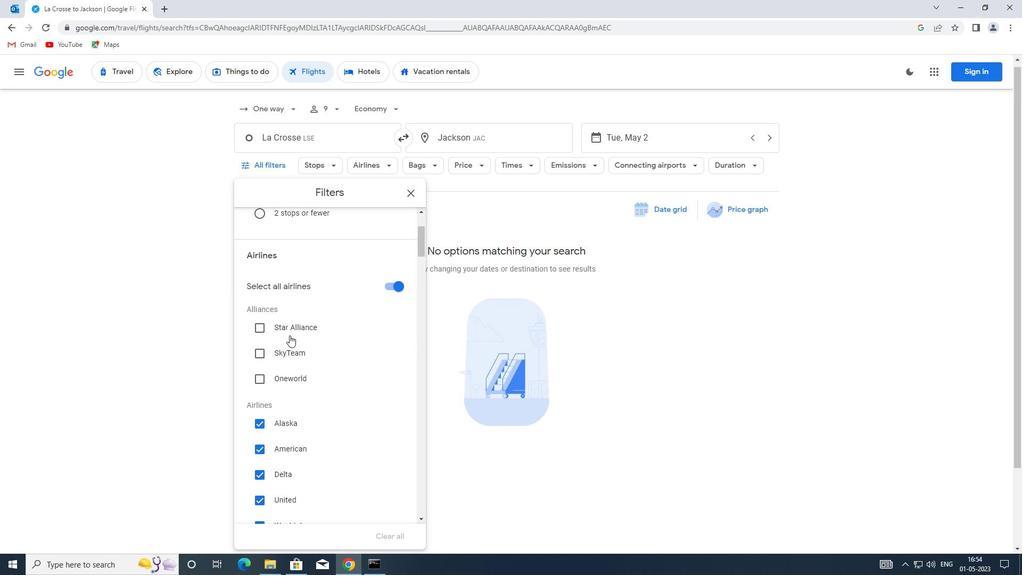 
Action: Mouse moved to (328, 320)
Screenshot: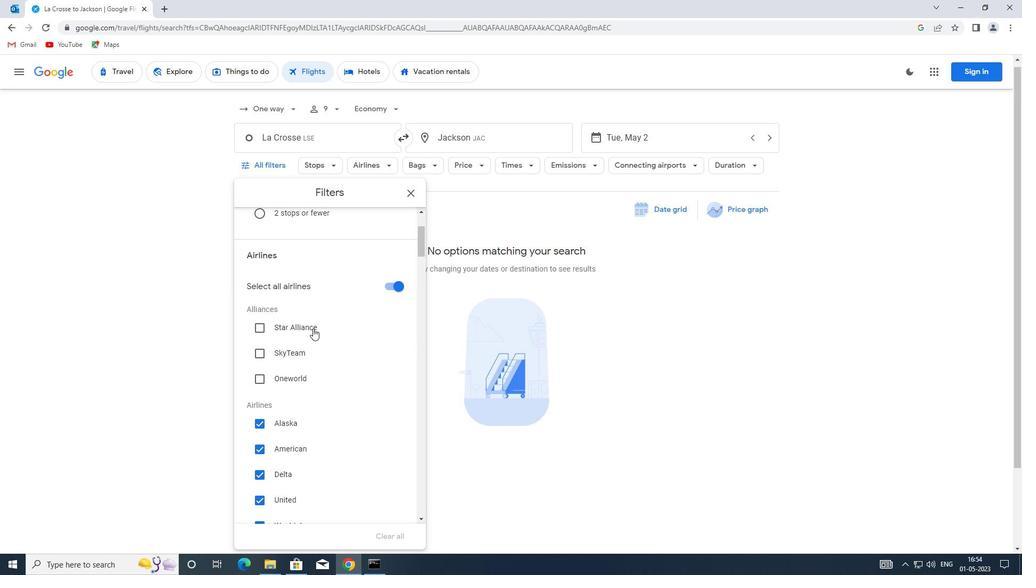 
Action: Mouse scrolled (328, 320) with delta (0, 0)
Screenshot: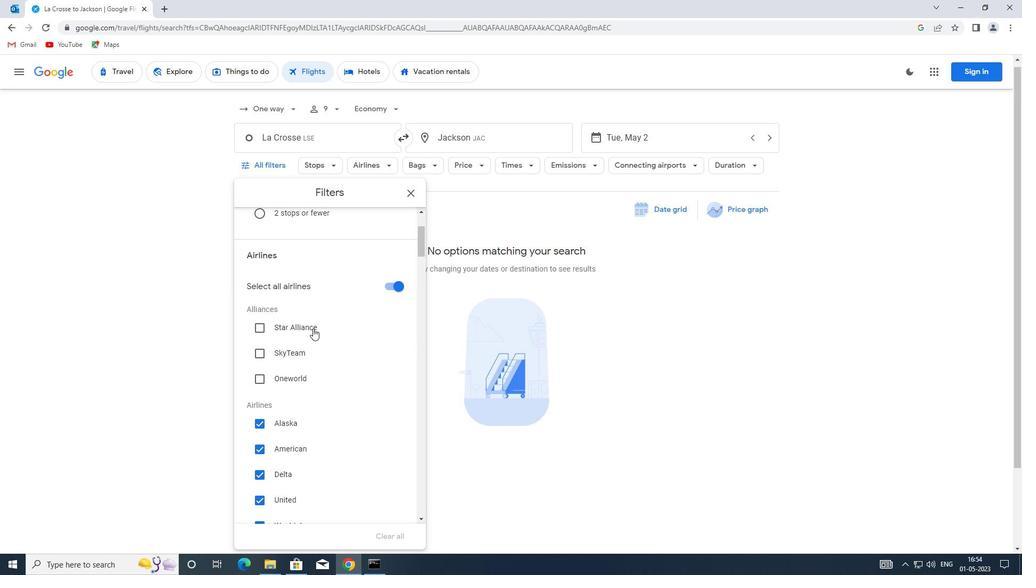 
Action: Mouse moved to (328, 317)
Screenshot: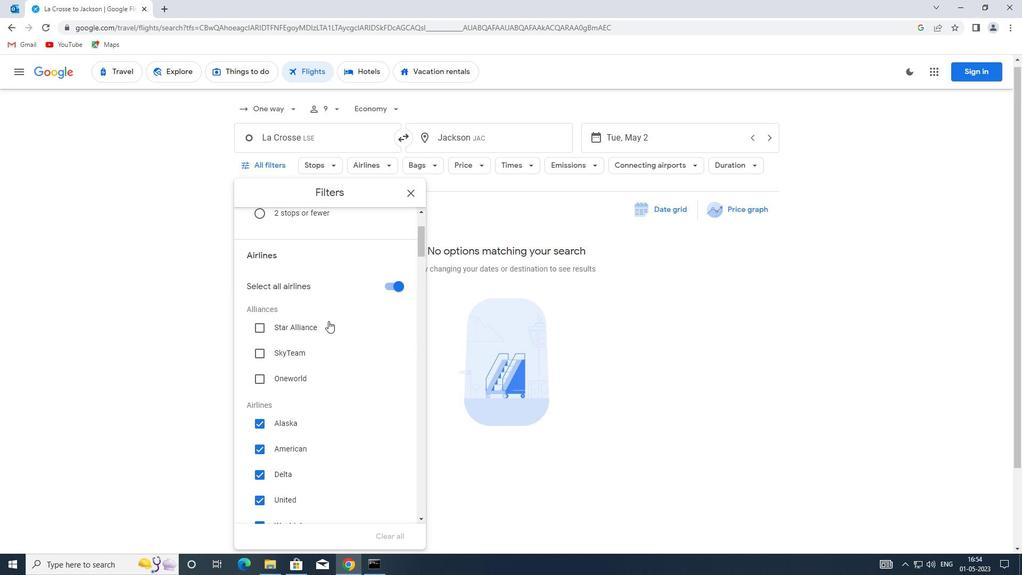 
Action: Mouse scrolled (328, 317) with delta (0, 0)
Screenshot: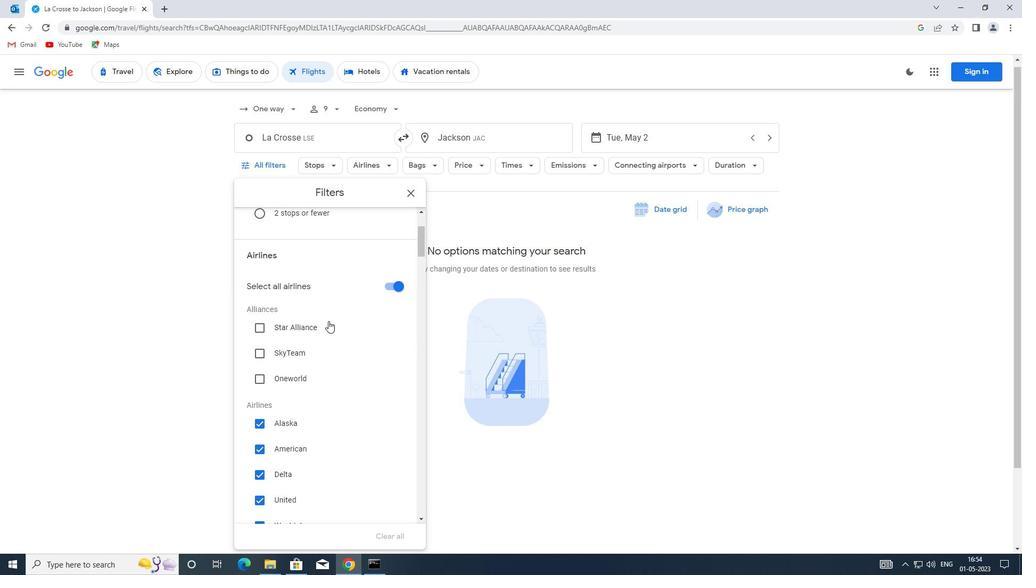 
Action: Mouse moved to (392, 338)
Screenshot: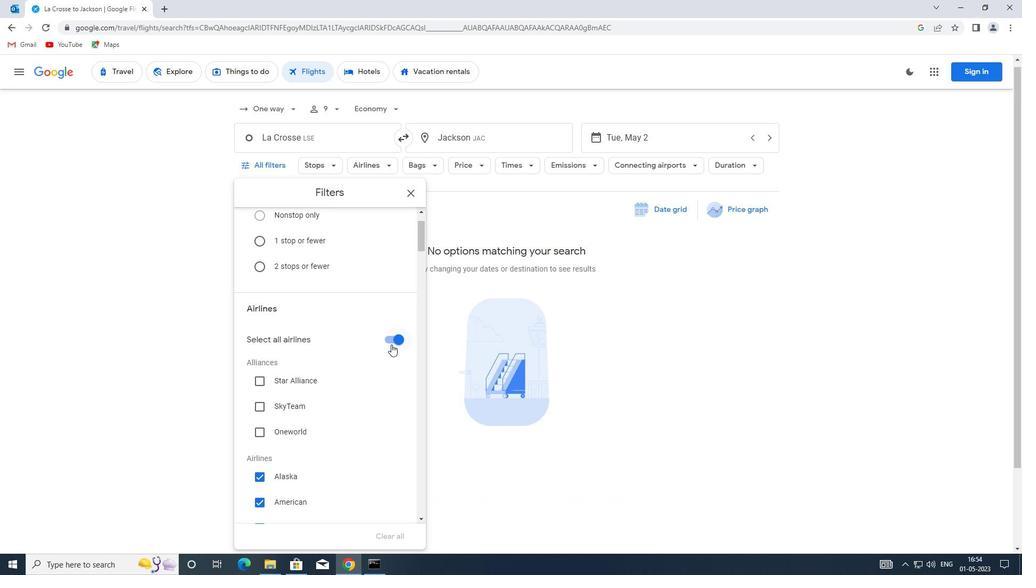 
Action: Mouse pressed left at (392, 338)
Screenshot: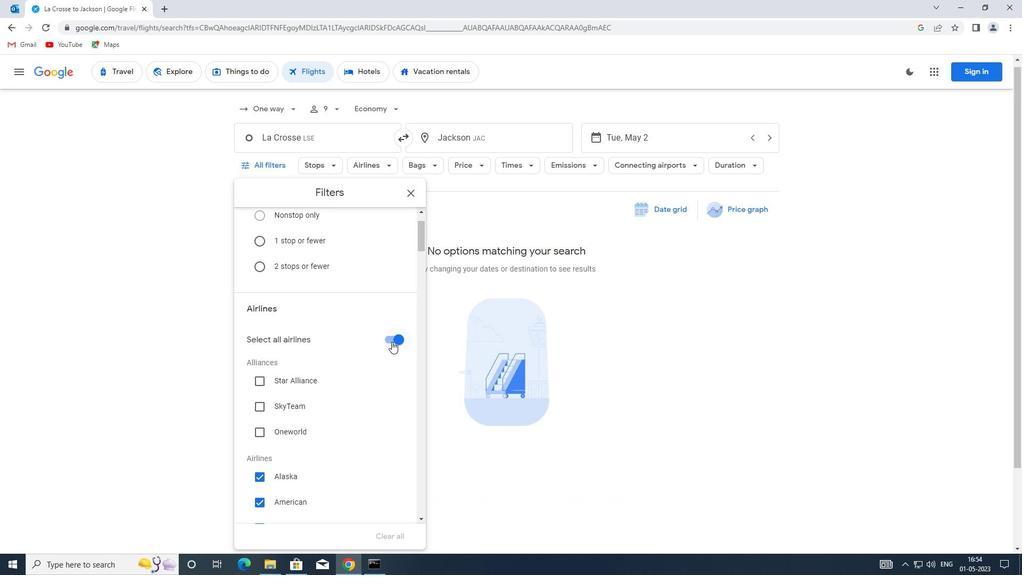 
Action: Mouse moved to (331, 338)
Screenshot: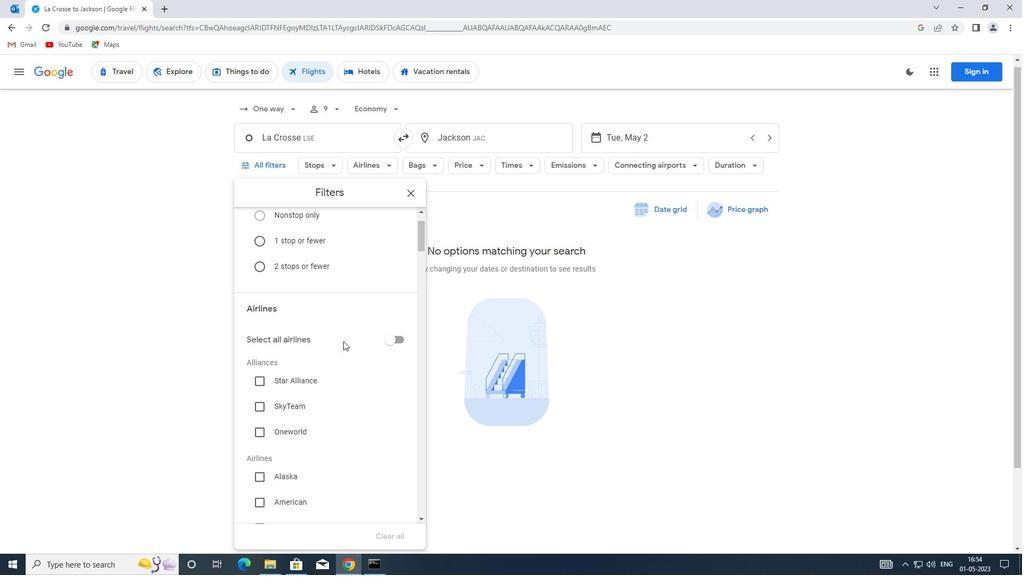 
Action: Mouse scrolled (331, 337) with delta (0, 0)
Screenshot: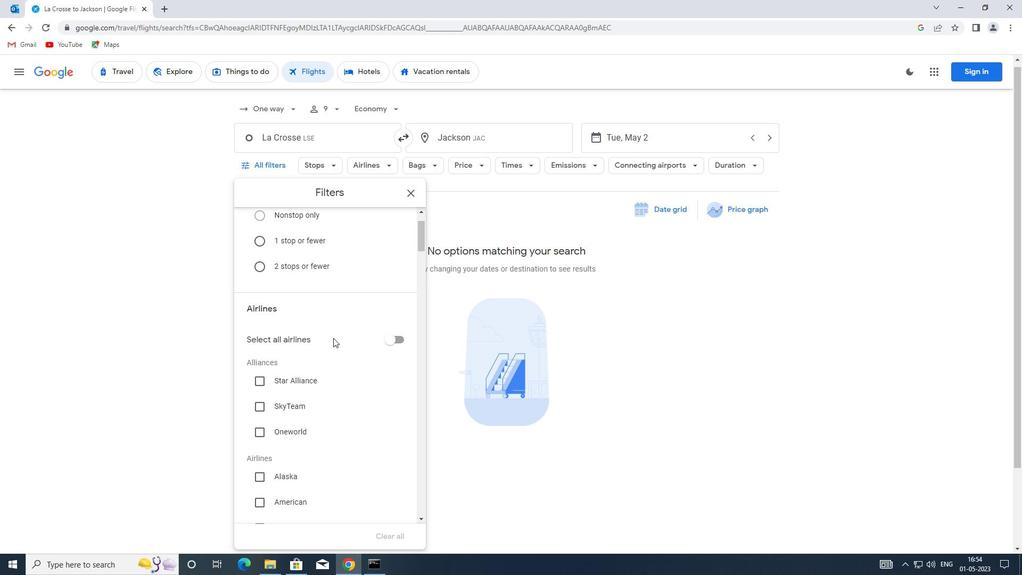 
Action: Mouse moved to (352, 319)
Screenshot: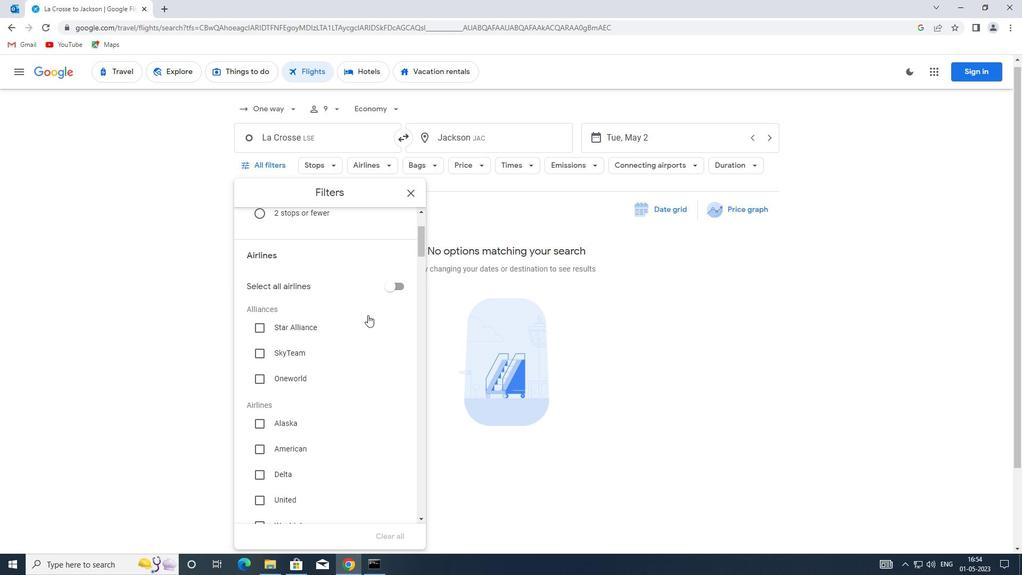 
Action: Mouse scrolled (352, 318) with delta (0, 0)
Screenshot: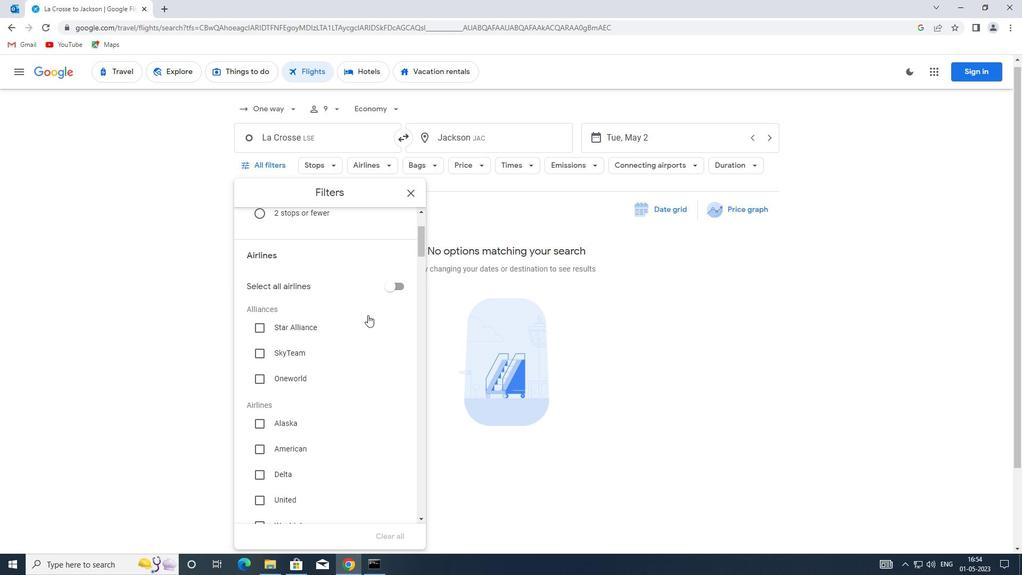 
Action: Mouse moved to (352, 320)
Screenshot: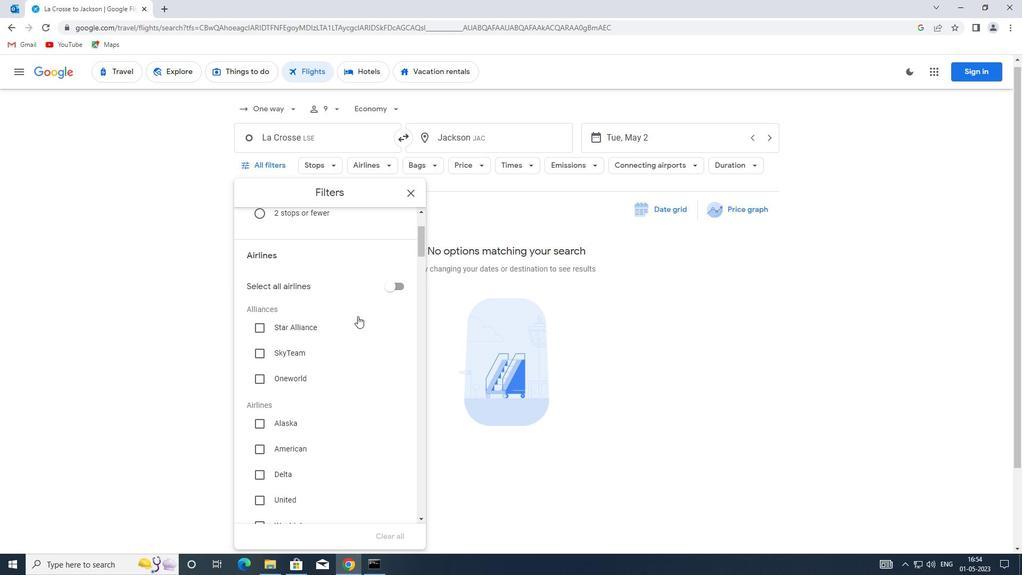 
Action: Mouse scrolled (352, 320) with delta (0, 0)
Screenshot: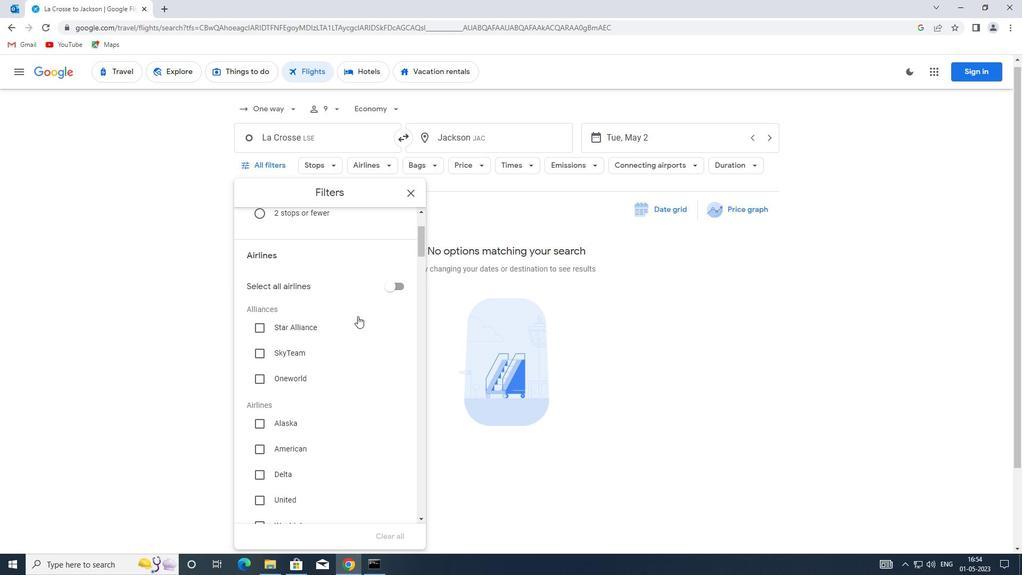 
Action: Mouse moved to (262, 422)
Screenshot: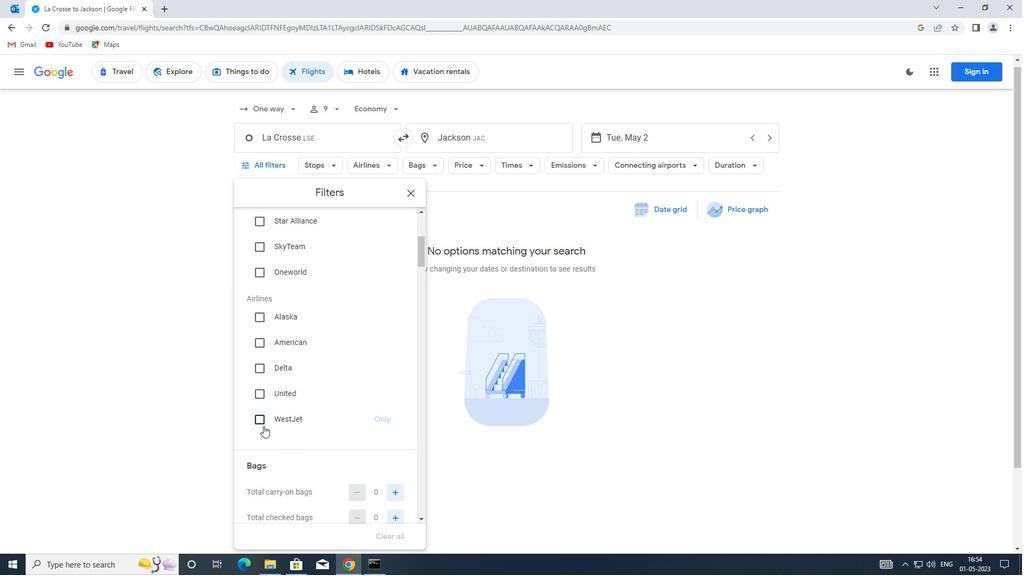 
Action: Mouse pressed left at (262, 422)
Screenshot: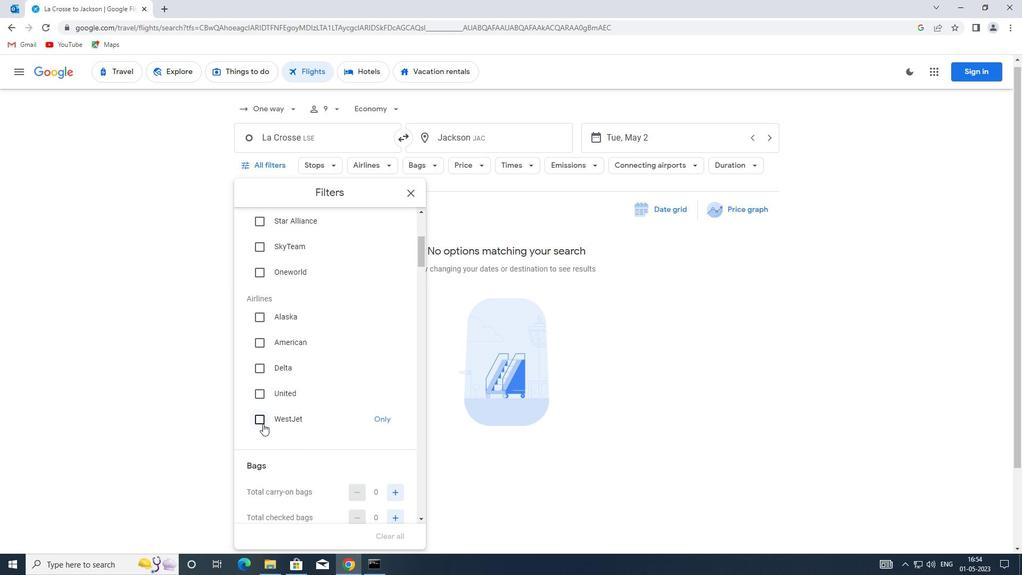 
Action: Mouse moved to (369, 402)
Screenshot: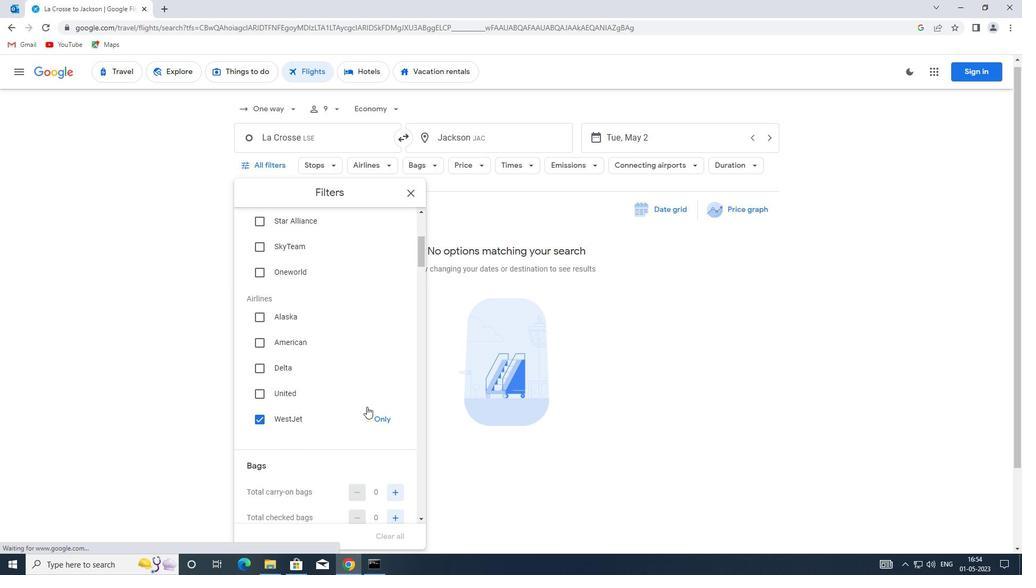 
Action: Mouse scrolled (369, 401) with delta (0, 0)
Screenshot: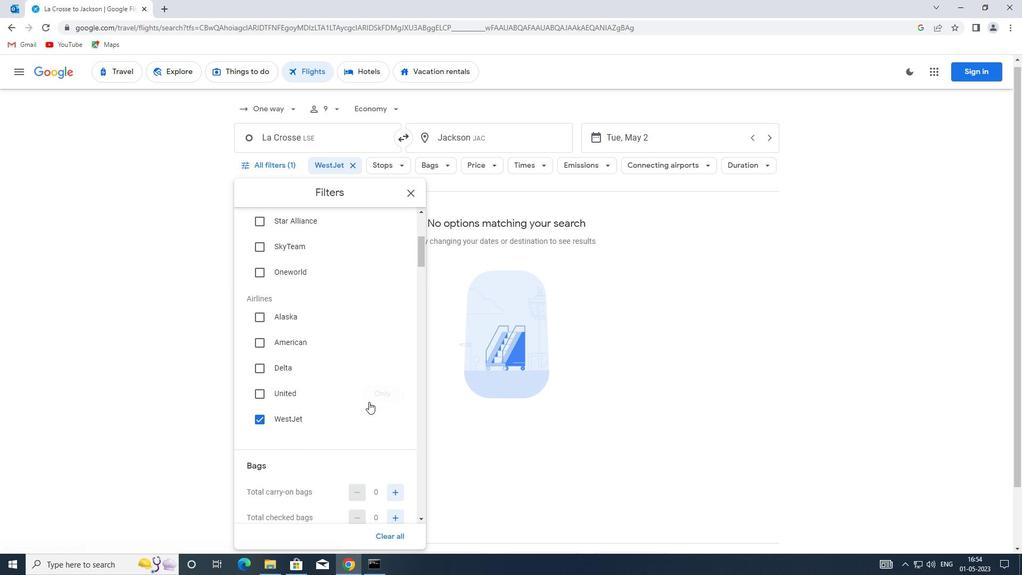 
Action: Mouse moved to (343, 390)
Screenshot: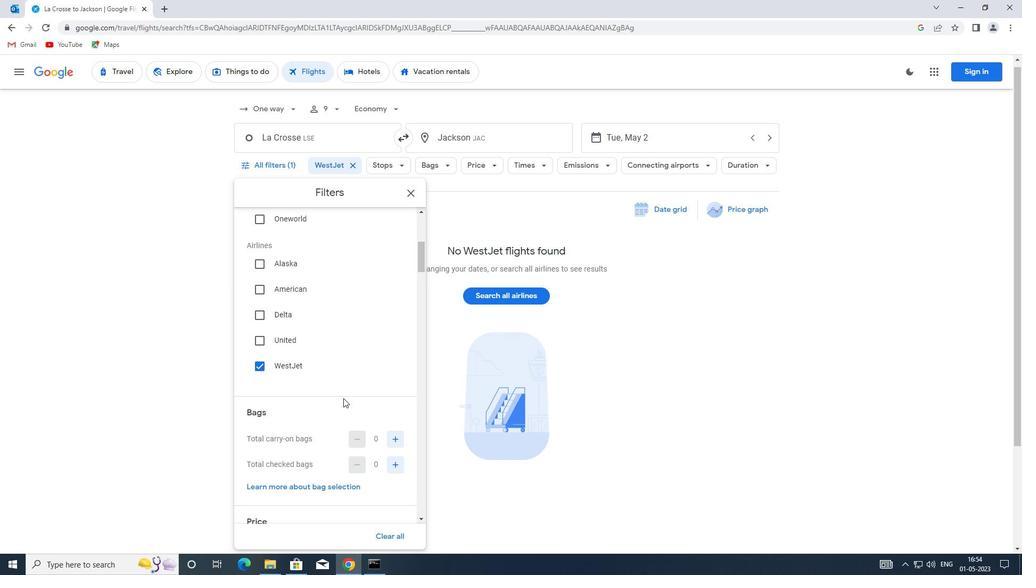 
Action: Mouse scrolled (343, 390) with delta (0, 0)
Screenshot: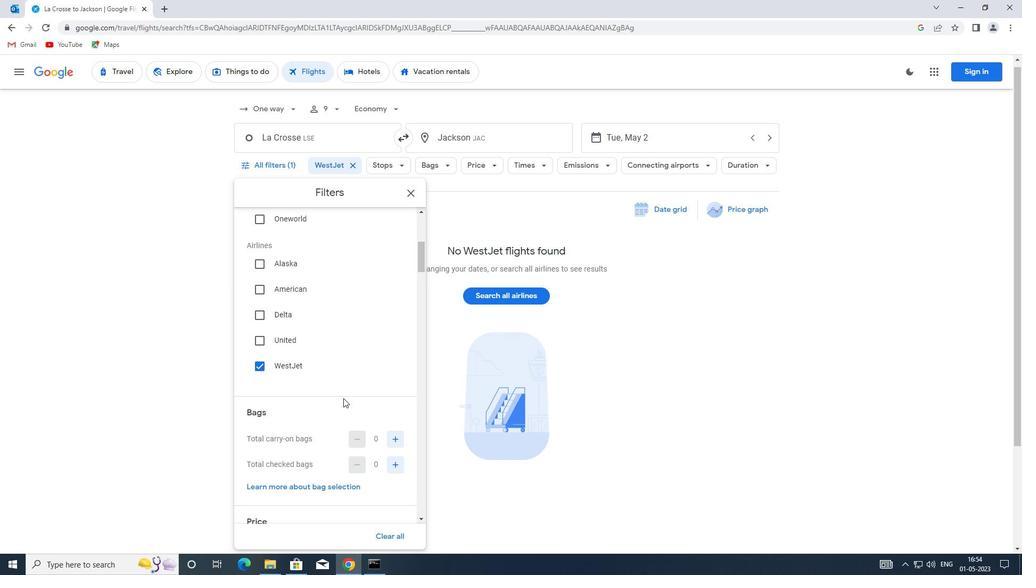 
Action: Mouse scrolled (343, 390) with delta (0, 0)
Screenshot: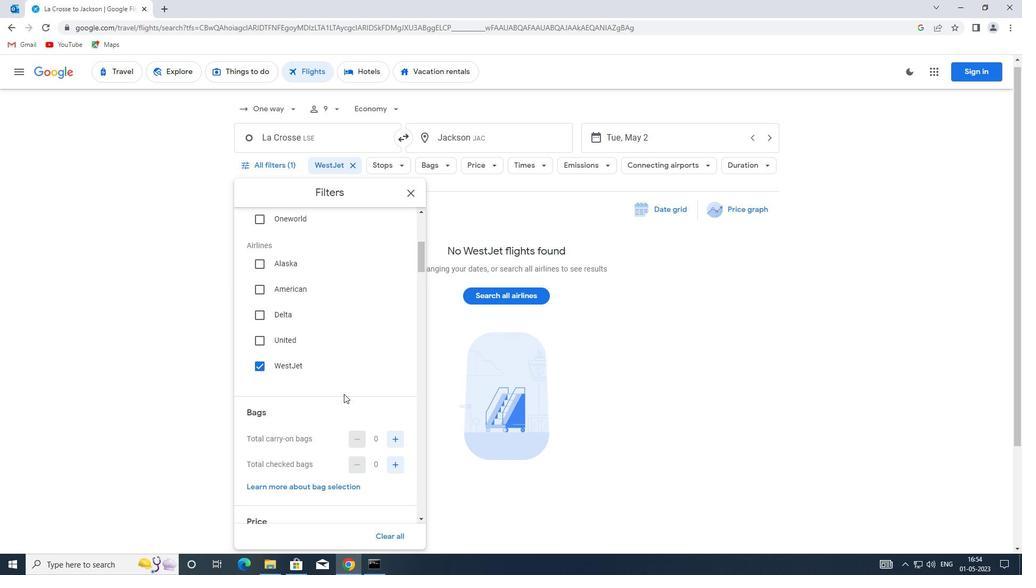 
Action: Mouse moved to (396, 357)
Screenshot: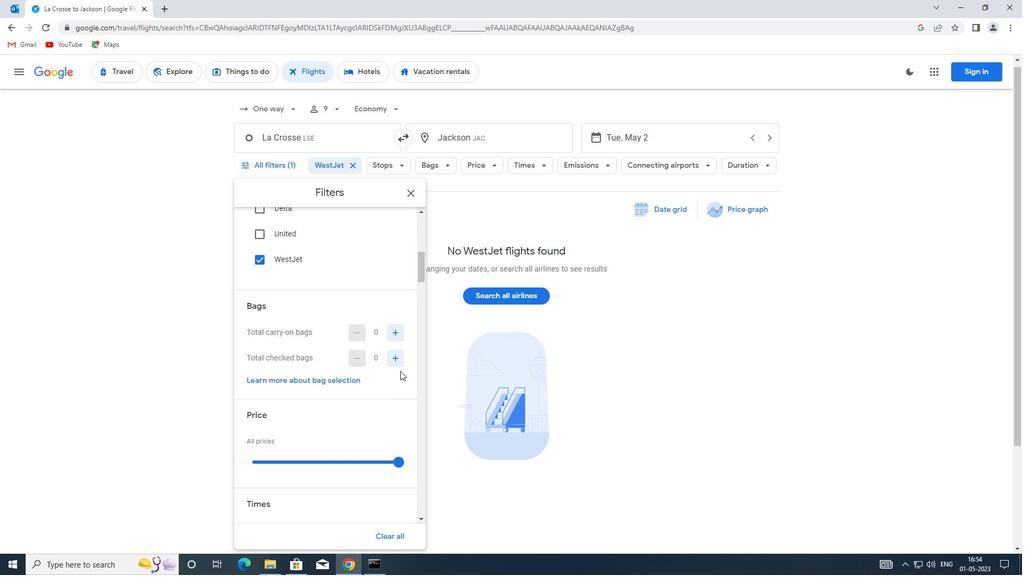 
Action: Mouse pressed left at (396, 357)
Screenshot: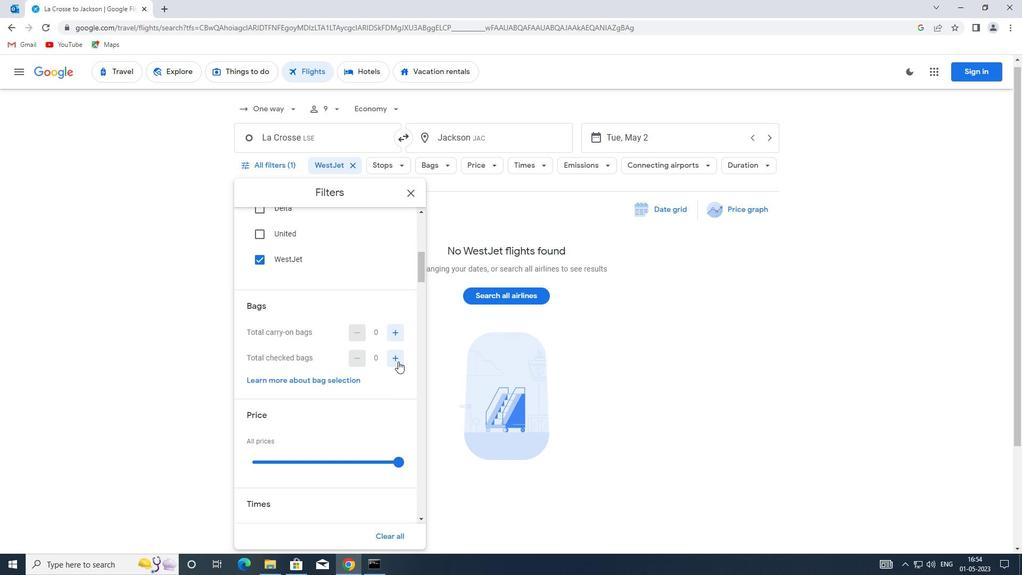 
Action: Mouse pressed left at (396, 357)
Screenshot: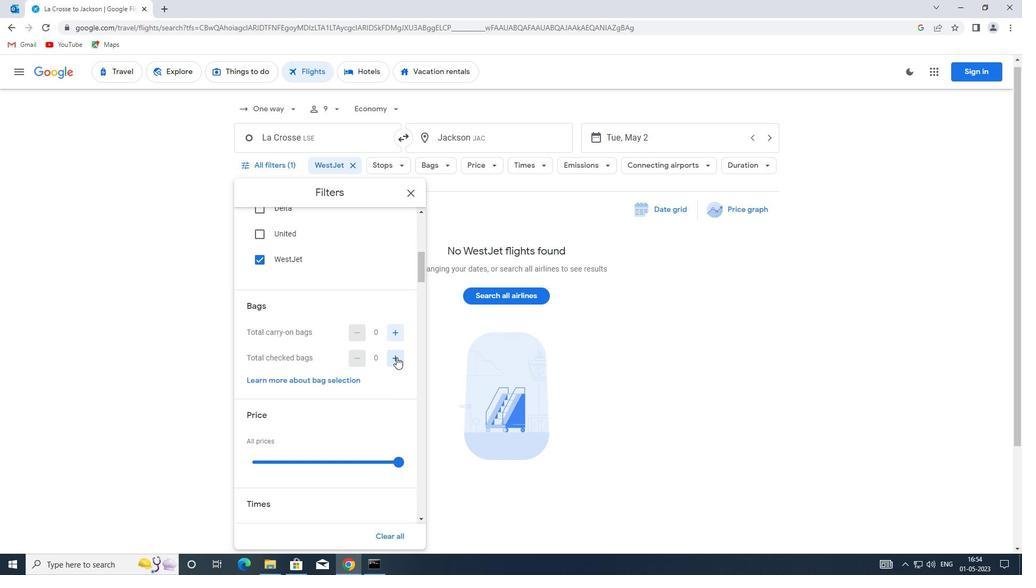 
Action: Mouse moved to (332, 356)
Screenshot: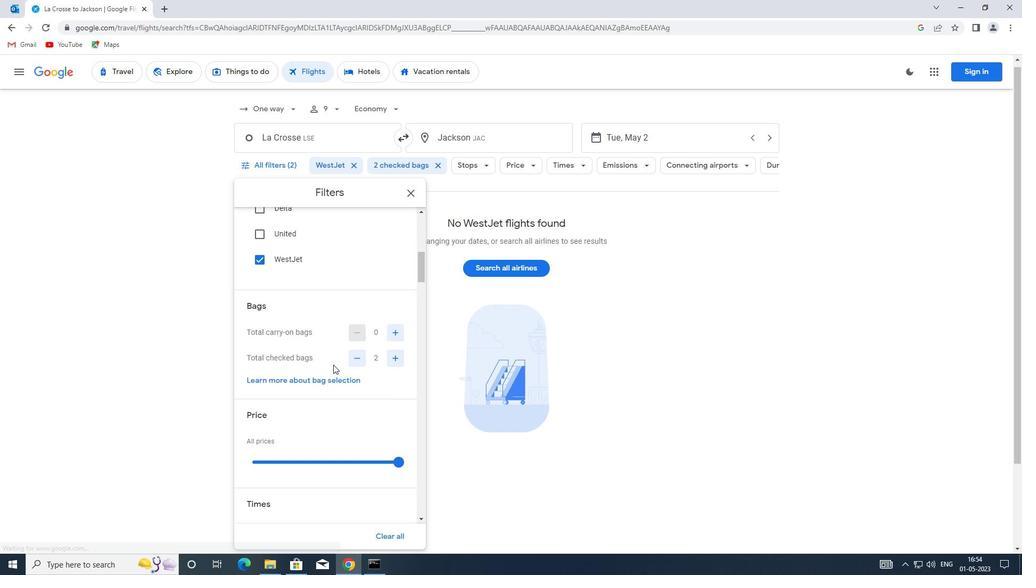 
Action: Mouse scrolled (332, 356) with delta (0, 0)
Screenshot: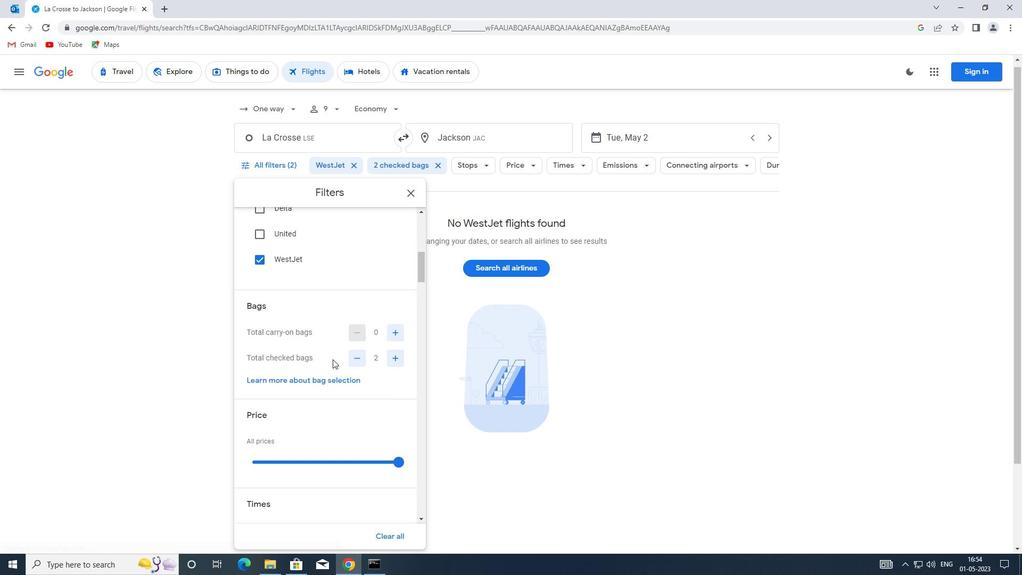 
Action: Mouse moved to (332, 355)
Screenshot: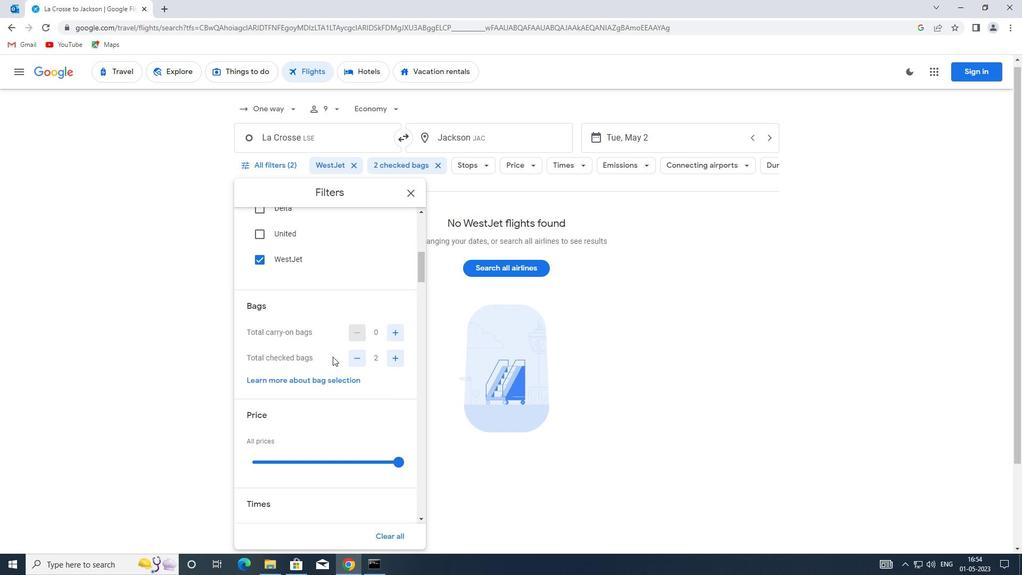 
Action: Mouse scrolled (332, 355) with delta (0, 0)
Screenshot: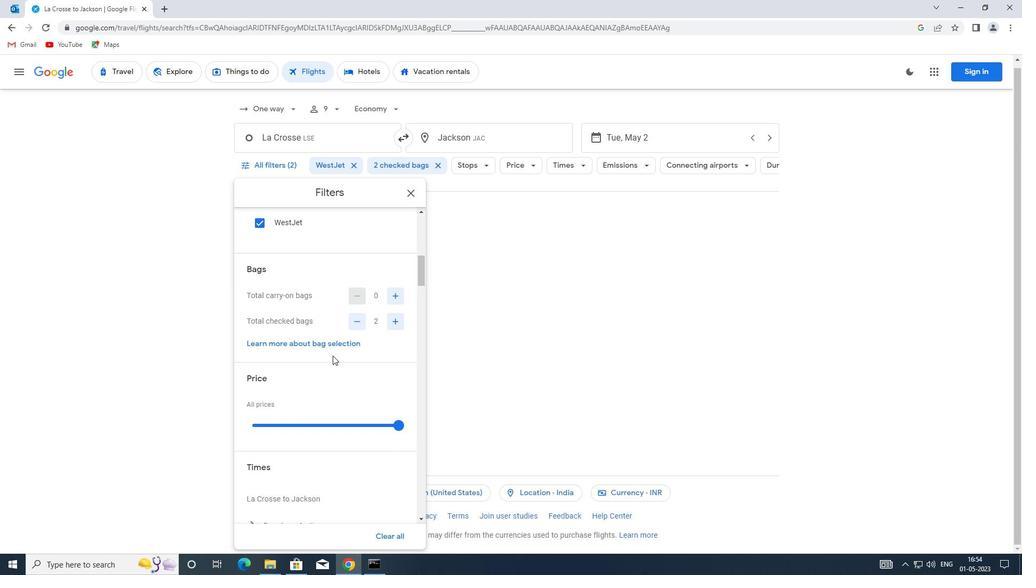 
Action: Mouse moved to (335, 353)
Screenshot: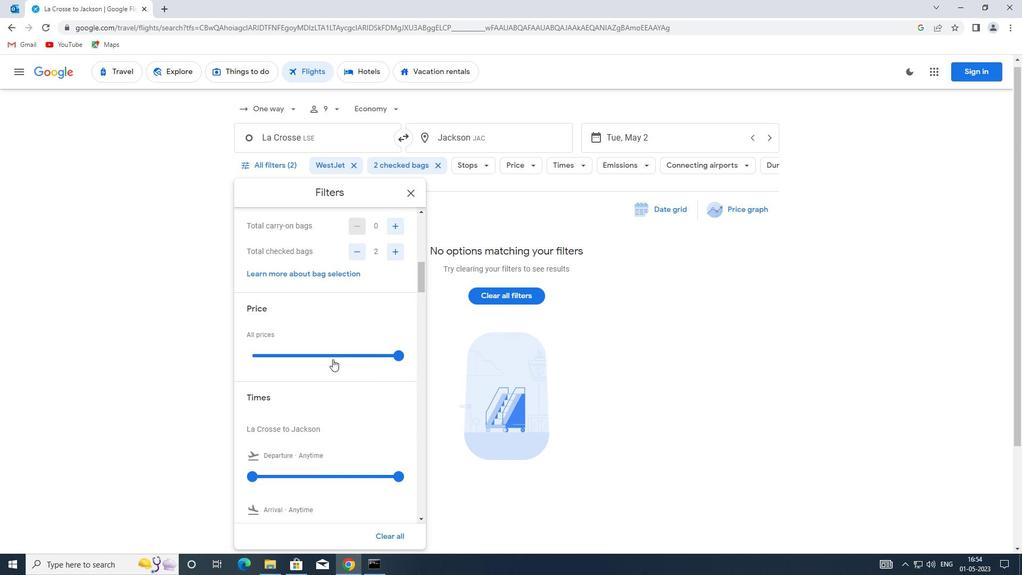
Action: Mouse pressed left at (335, 353)
Screenshot: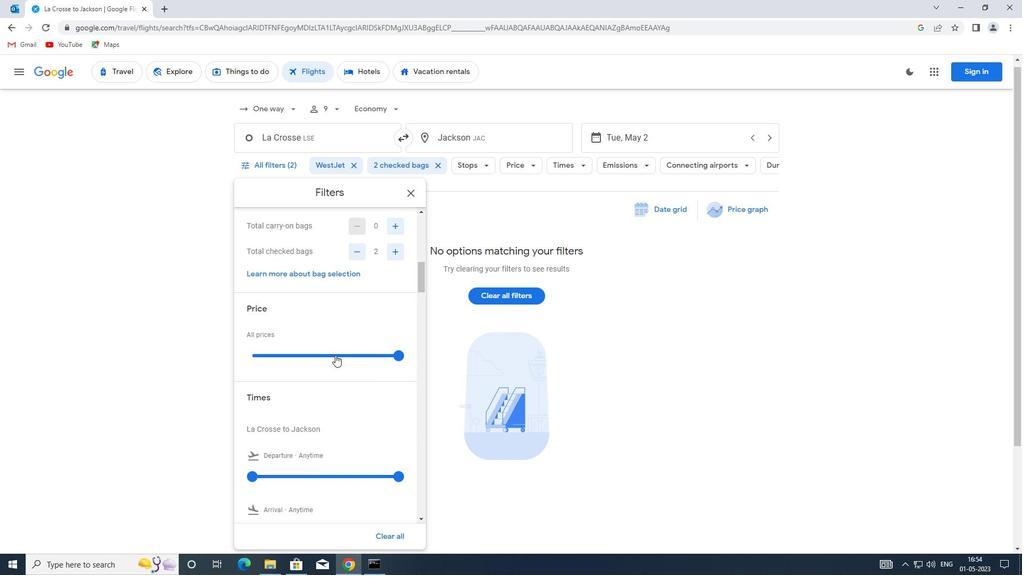
Action: Mouse pressed left at (335, 353)
Screenshot: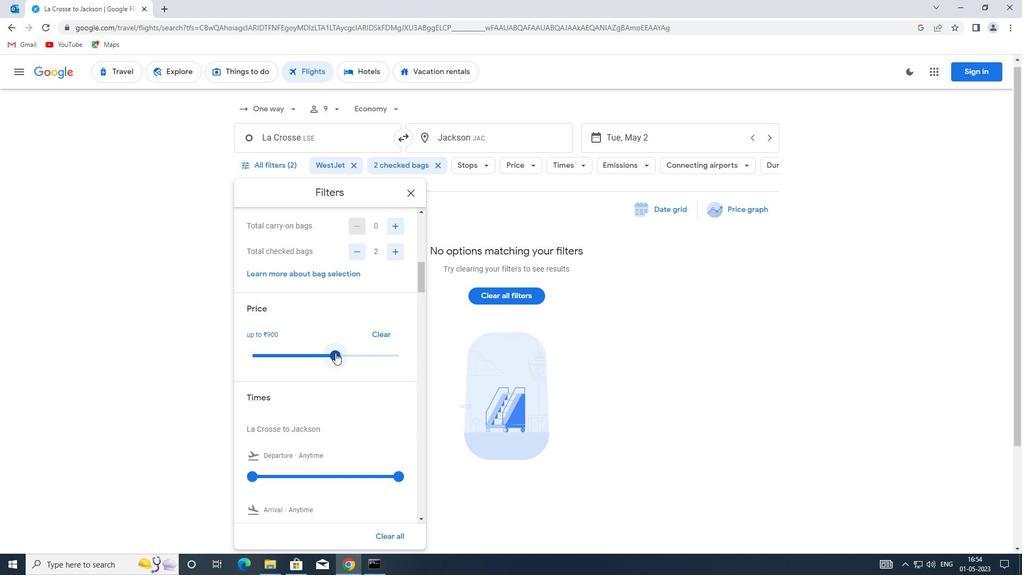 
Action: Mouse moved to (396, 353)
Screenshot: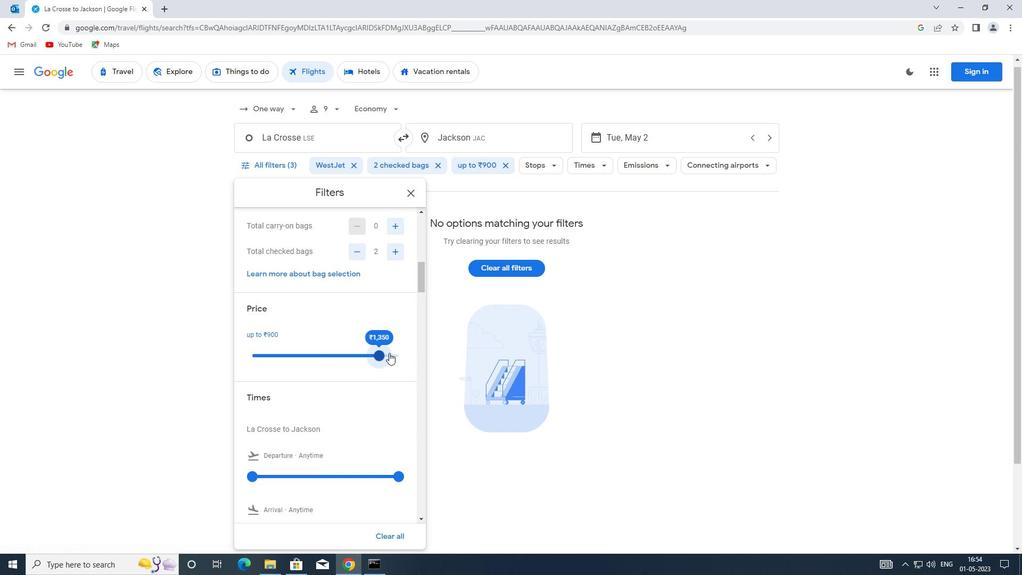
Action: Mouse pressed left at (396, 353)
Screenshot: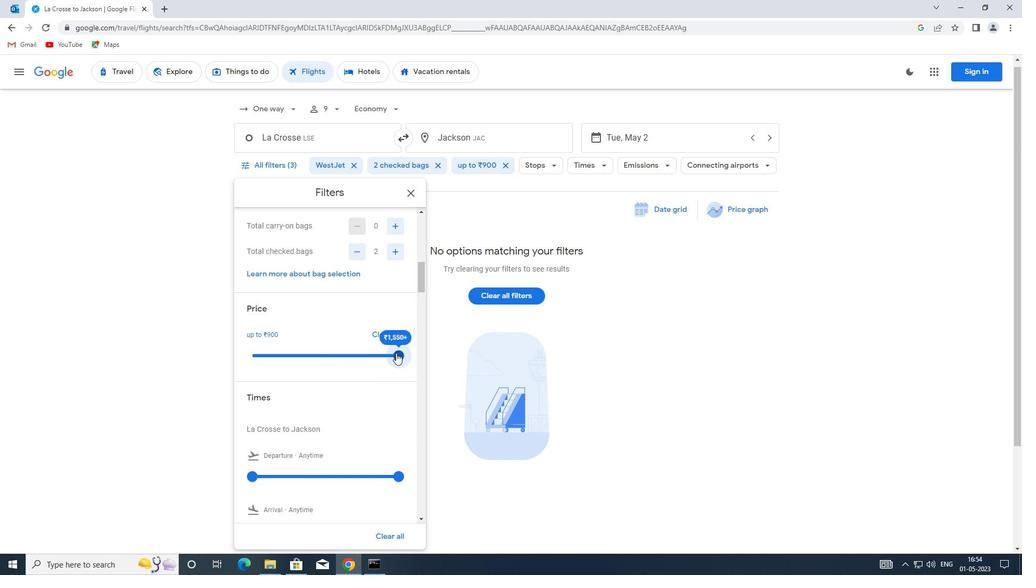 
Action: Mouse moved to (347, 336)
Screenshot: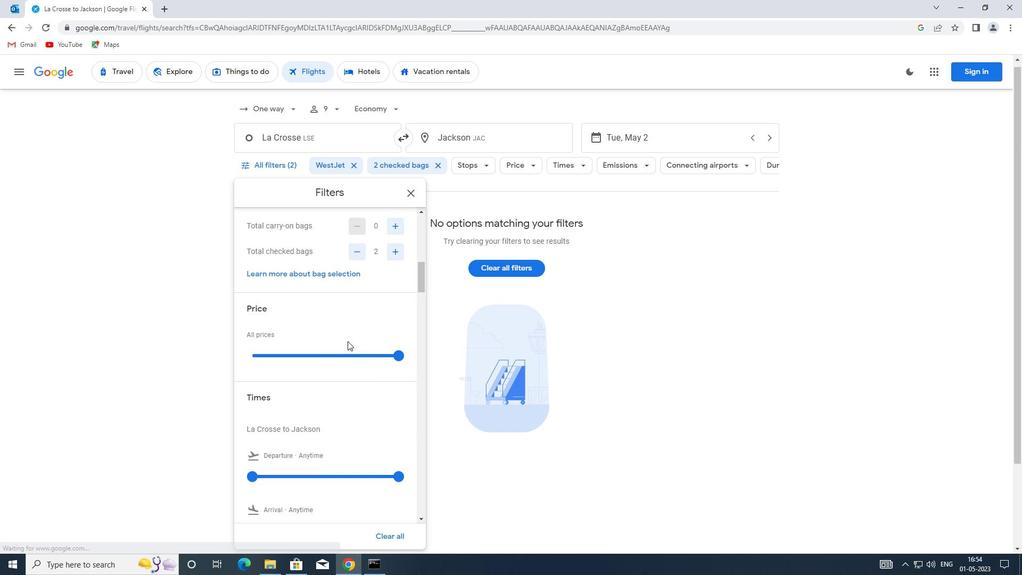 
Action: Mouse scrolled (347, 335) with delta (0, 0)
Screenshot: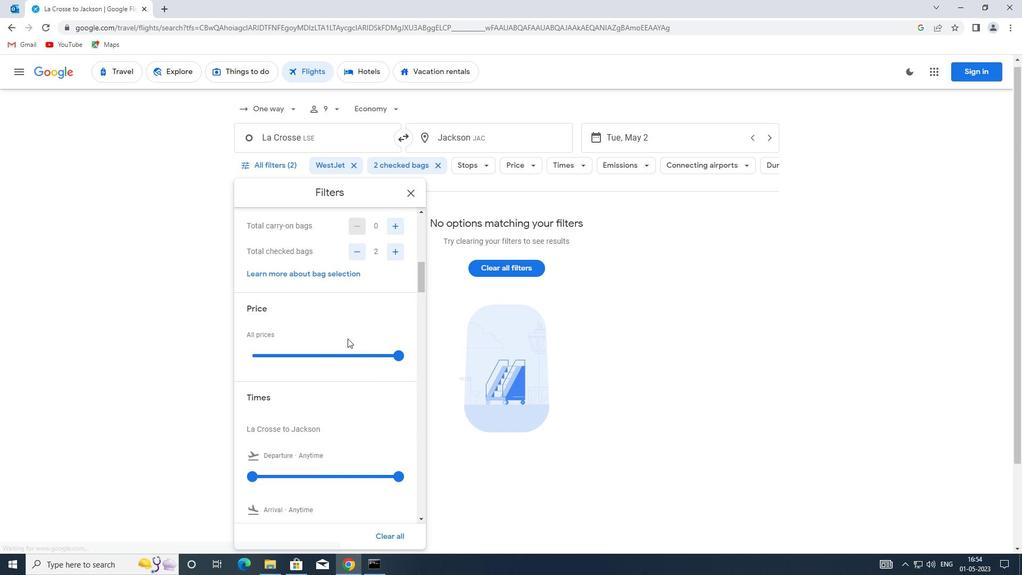 
Action: Mouse moved to (347, 335)
Screenshot: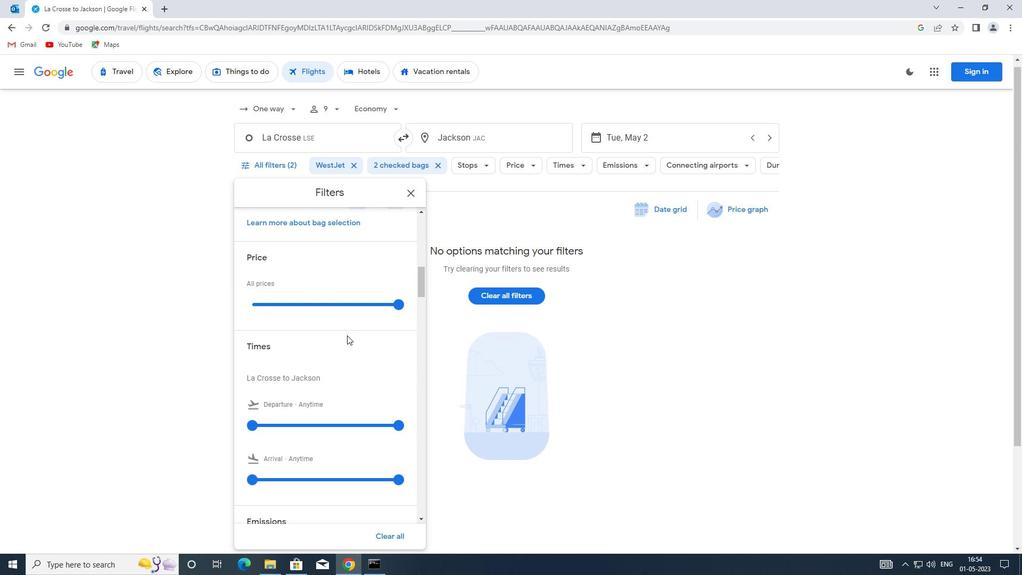 
Action: Mouse scrolled (347, 334) with delta (0, 0)
Screenshot: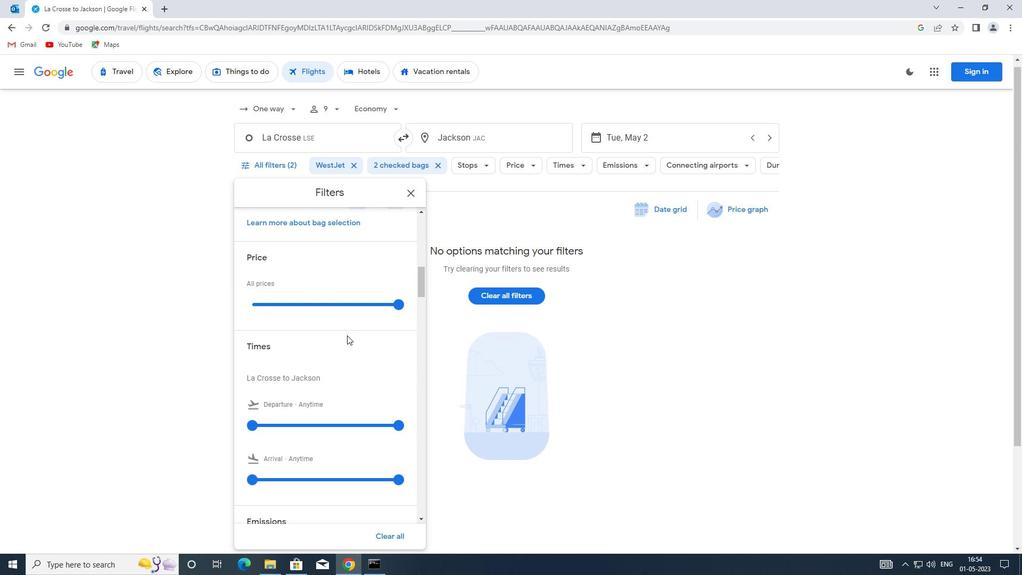 
Action: Mouse moved to (329, 332)
Screenshot: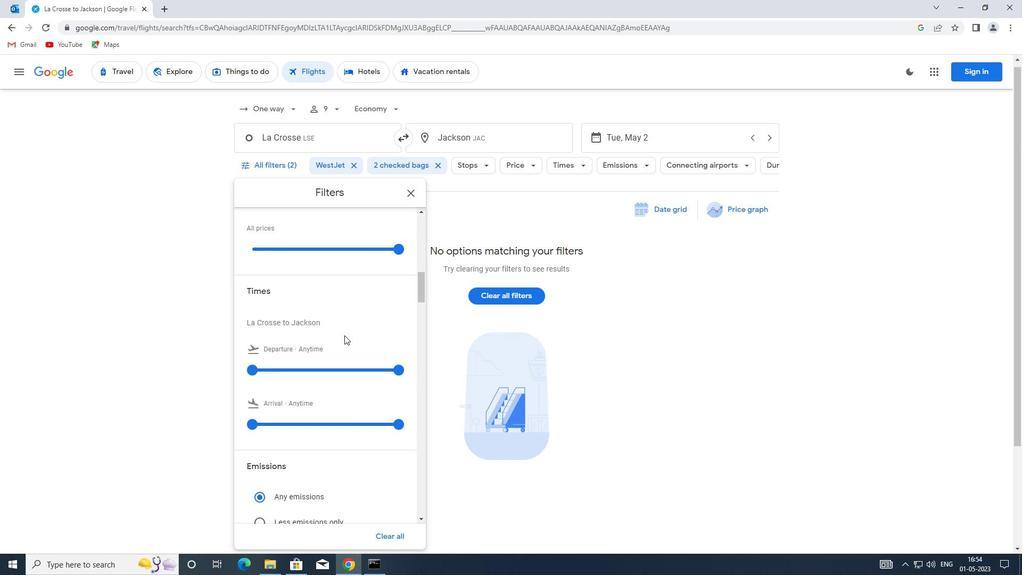 
Action: Mouse scrolled (329, 331) with delta (0, 0)
Screenshot: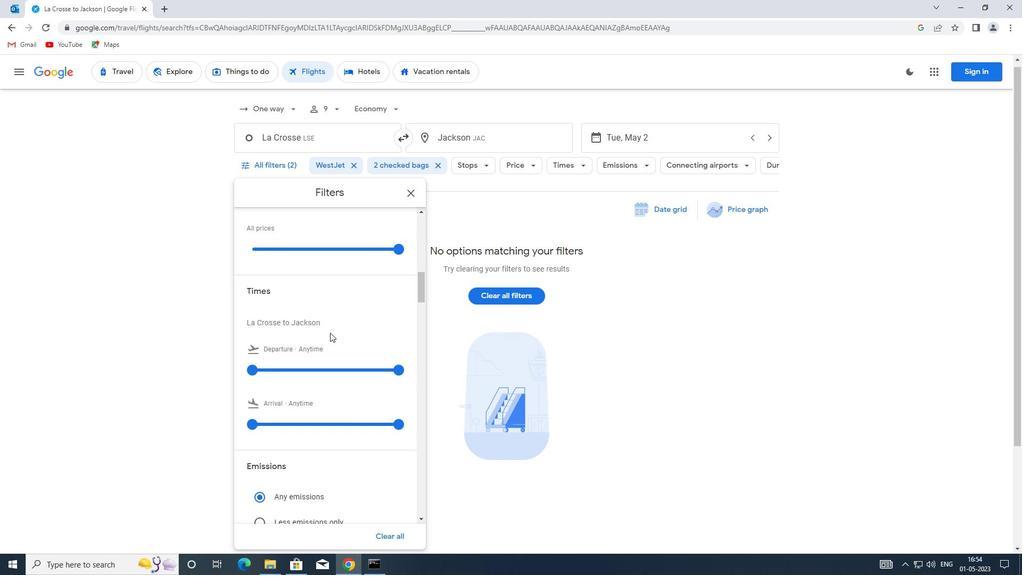 
Action: Mouse moved to (323, 333)
Screenshot: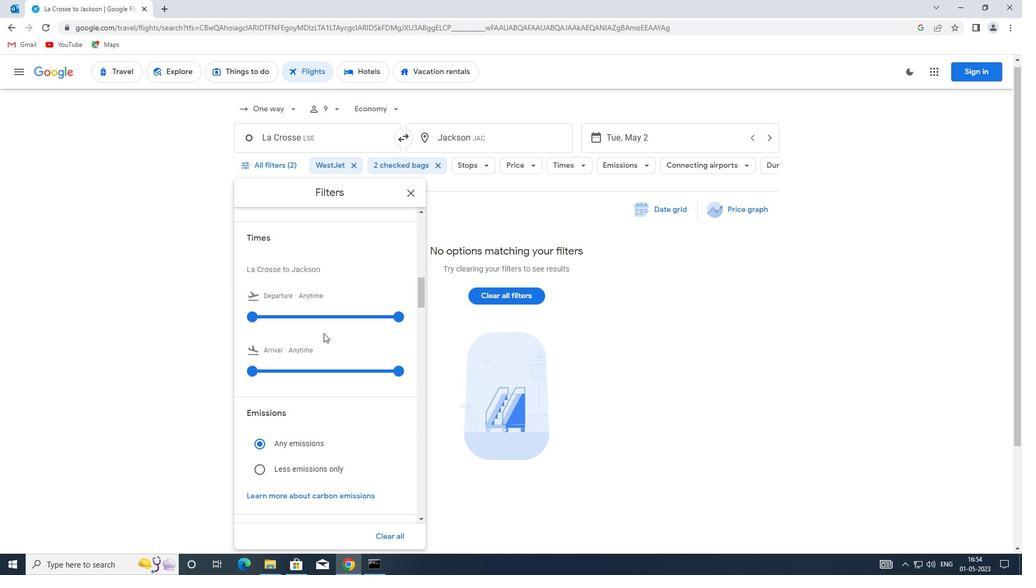 
Action: Mouse scrolled (323, 333) with delta (0, 0)
Screenshot: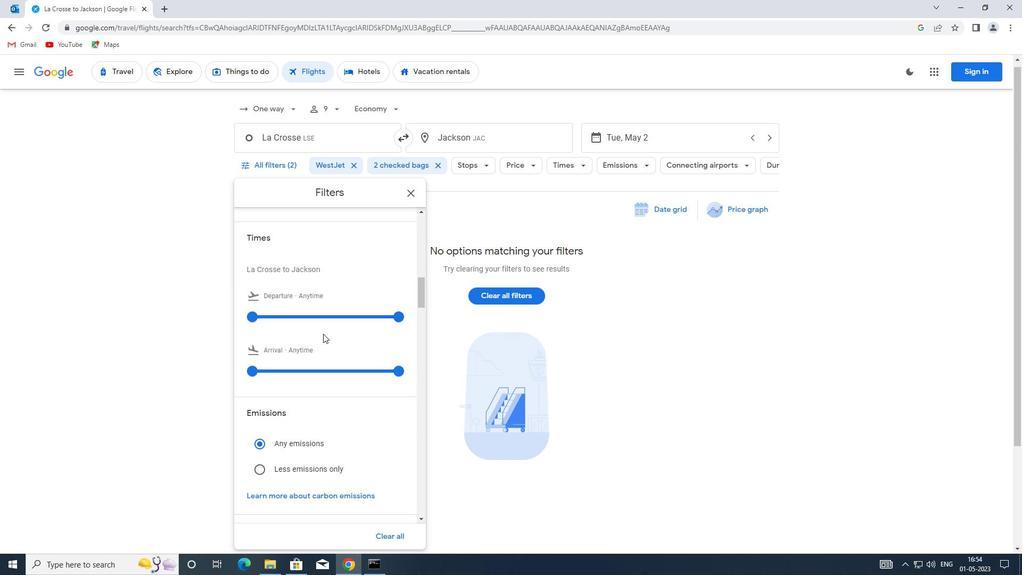 
Action: Mouse scrolled (323, 333) with delta (0, 0)
Screenshot: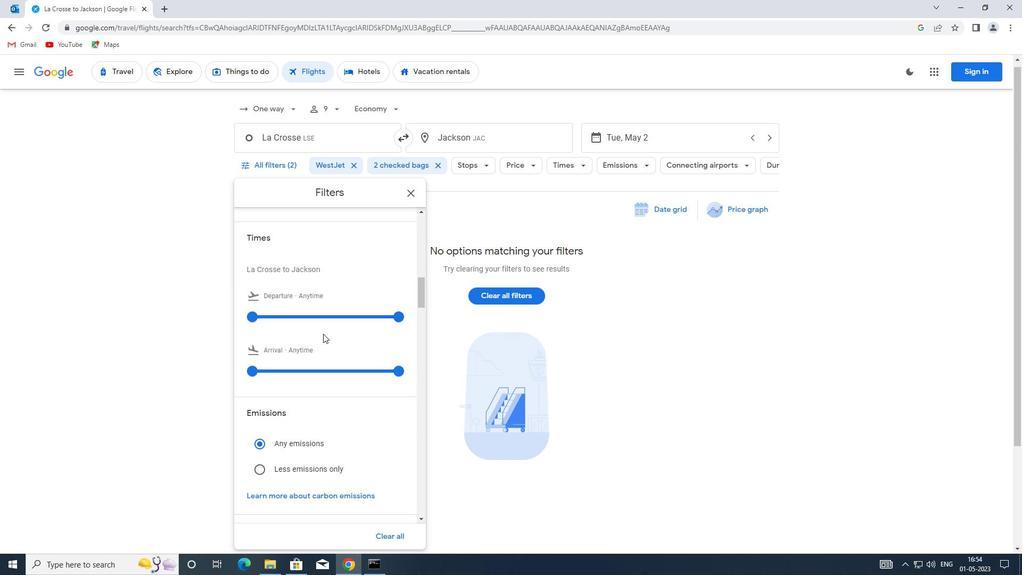 
Action: Mouse scrolled (323, 334) with delta (0, 0)
Screenshot: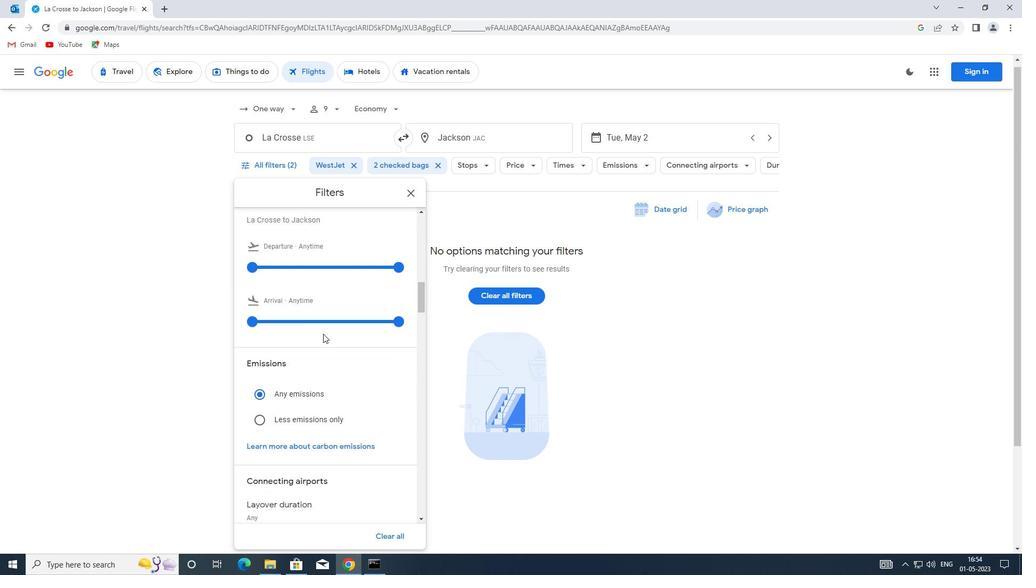 
Action: Mouse moved to (248, 263)
Screenshot: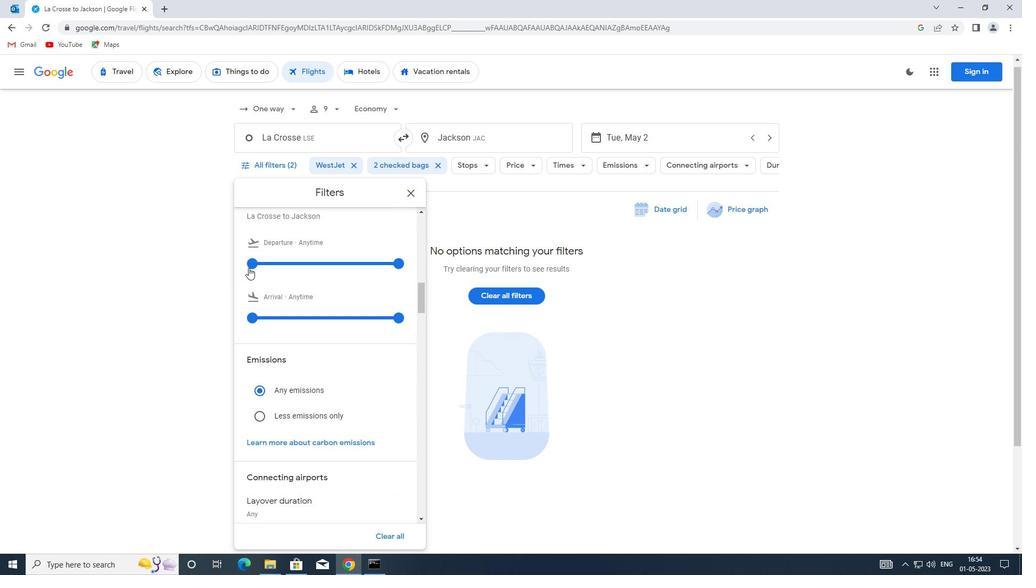 
Action: Mouse pressed left at (248, 263)
Screenshot: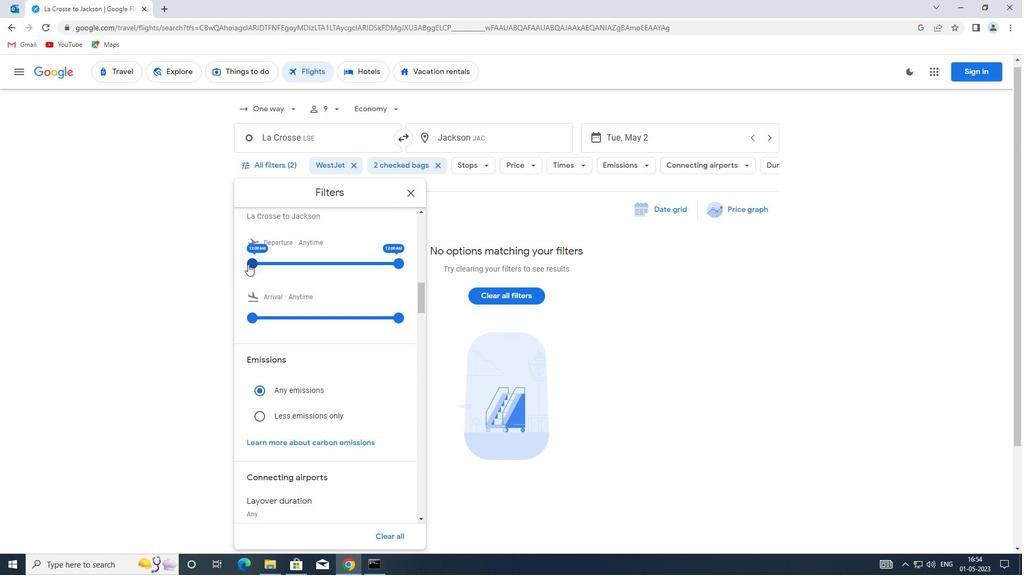 
Action: Mouse moved to (400, 263)
Screenshot: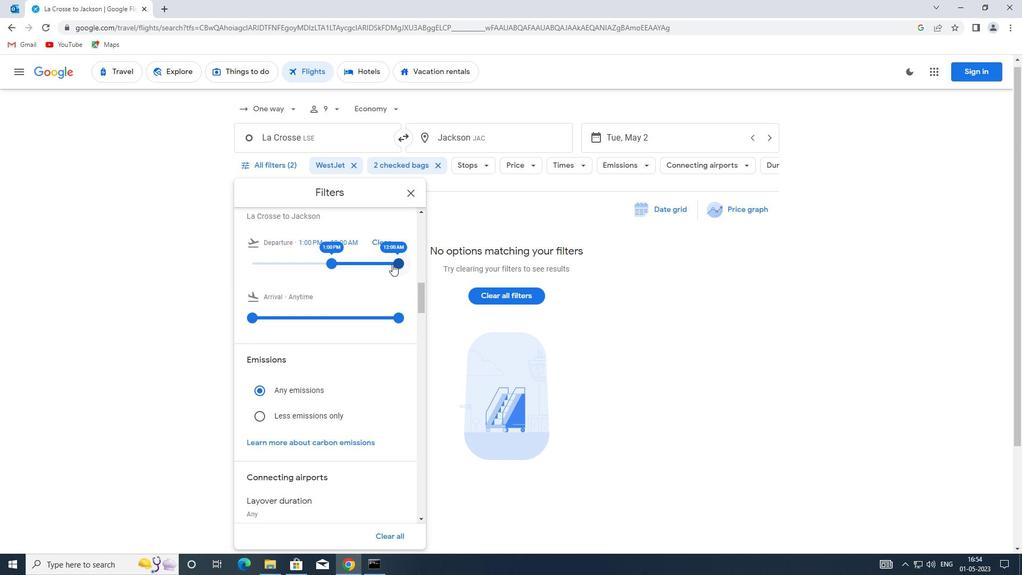 
Action: Mouse pressed left at (400, 263)
Screenshot: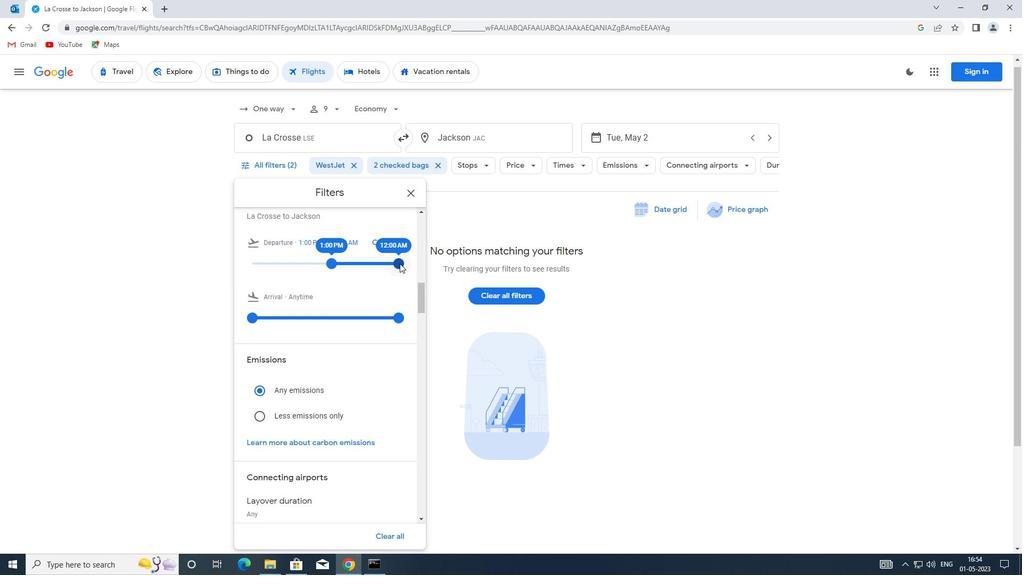 
Action: Mouse moved to (337, 259)
Screenshot: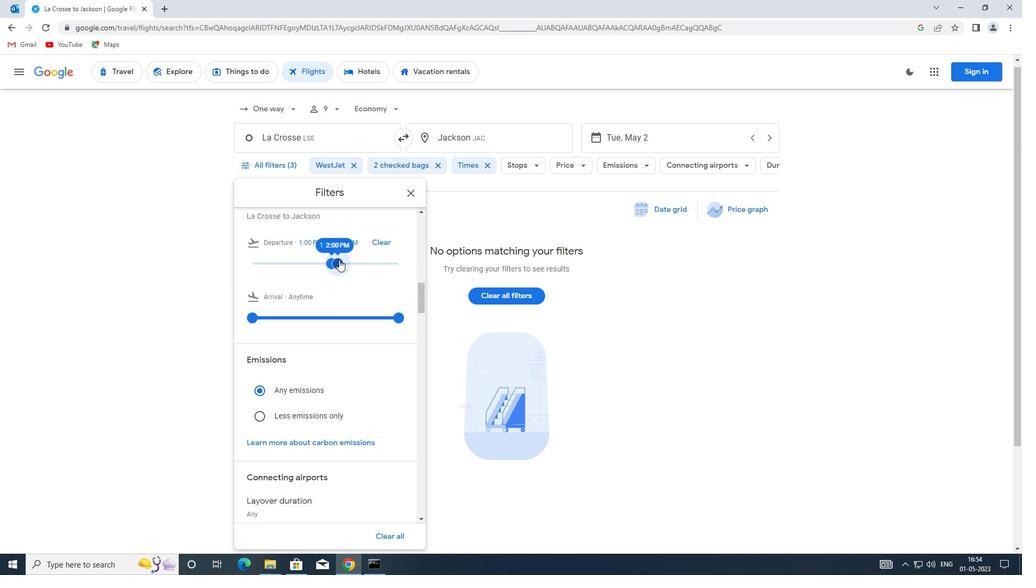 
Action: Mouse scrolled (337, 259) with delta (0, 0)
Screenshot: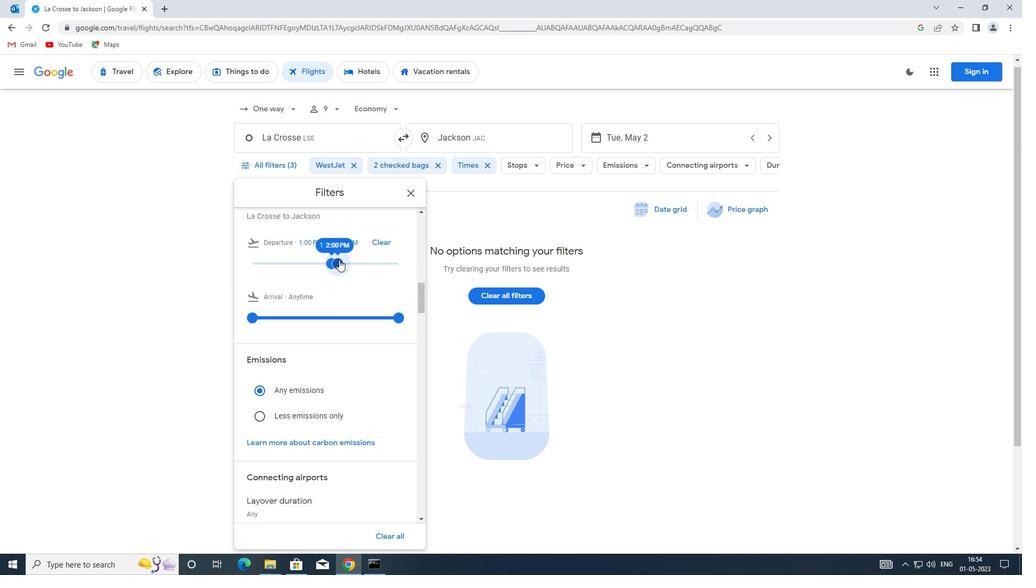 
Action: Mouse moved to (336, 259)
Screenshot: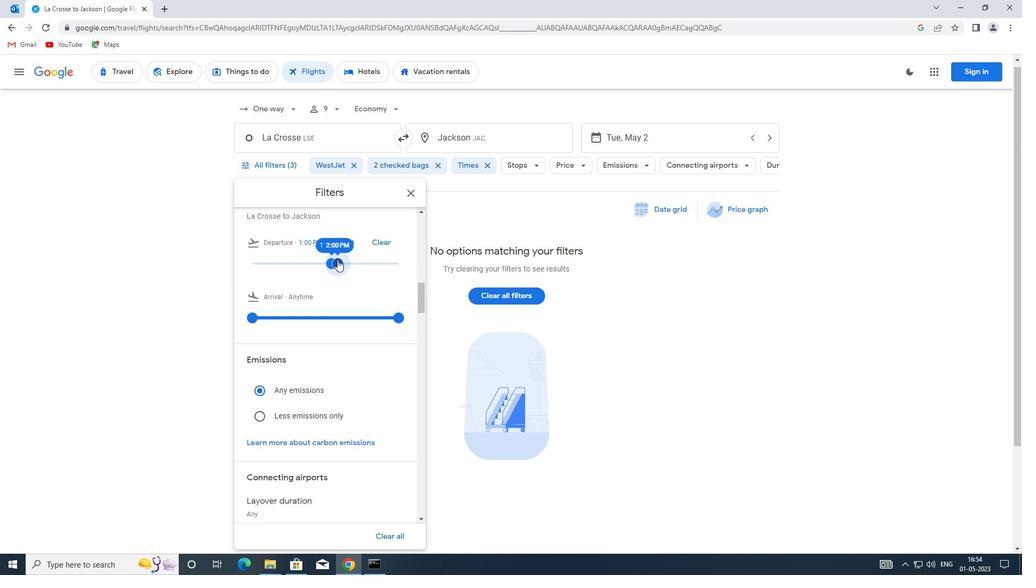 
Action: Mouse scrolled (336, 259) with delta (0, 0)
Screenshot: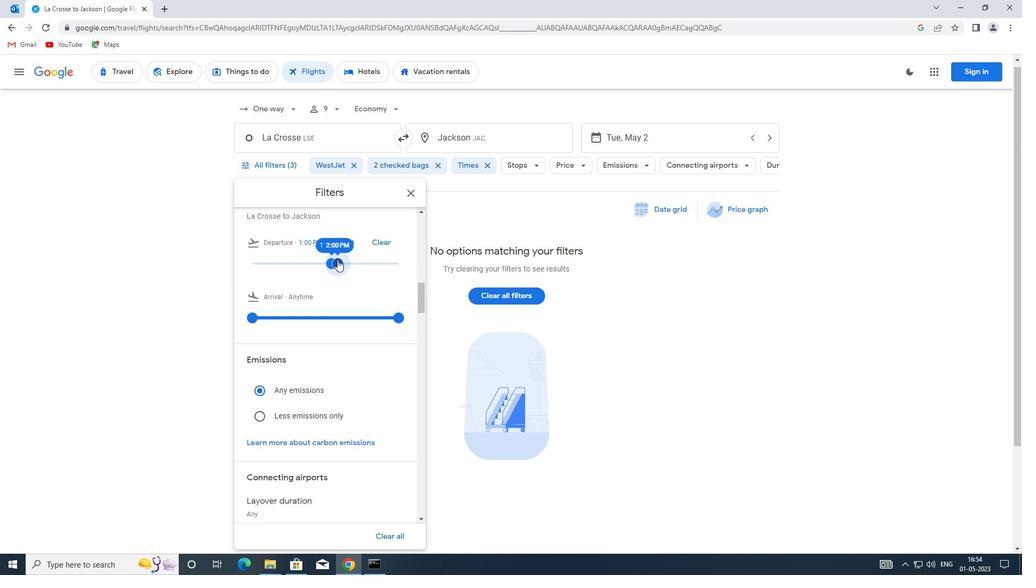 
Action: Mouse moved to (413, 193)
Screenshot: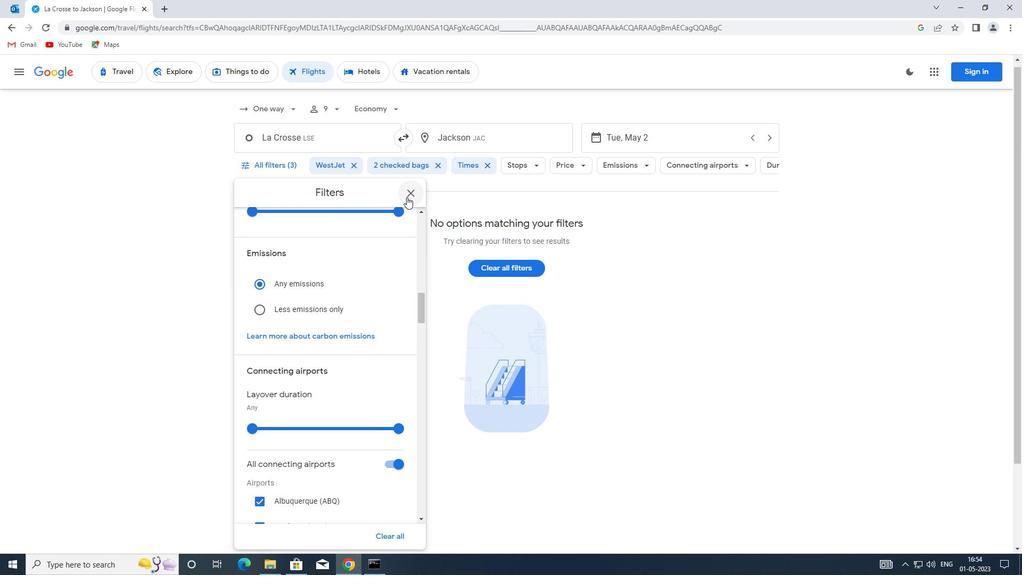 
Action: Mouse pressed left at (413, 193)
Screenshot: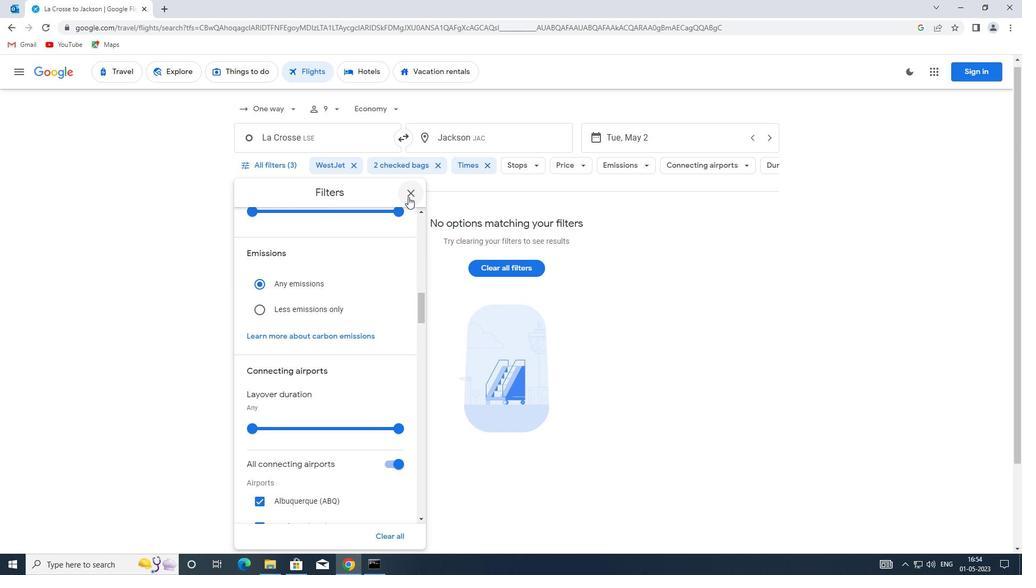 
Action: Mouse moved to (412, 193)
Screenshot: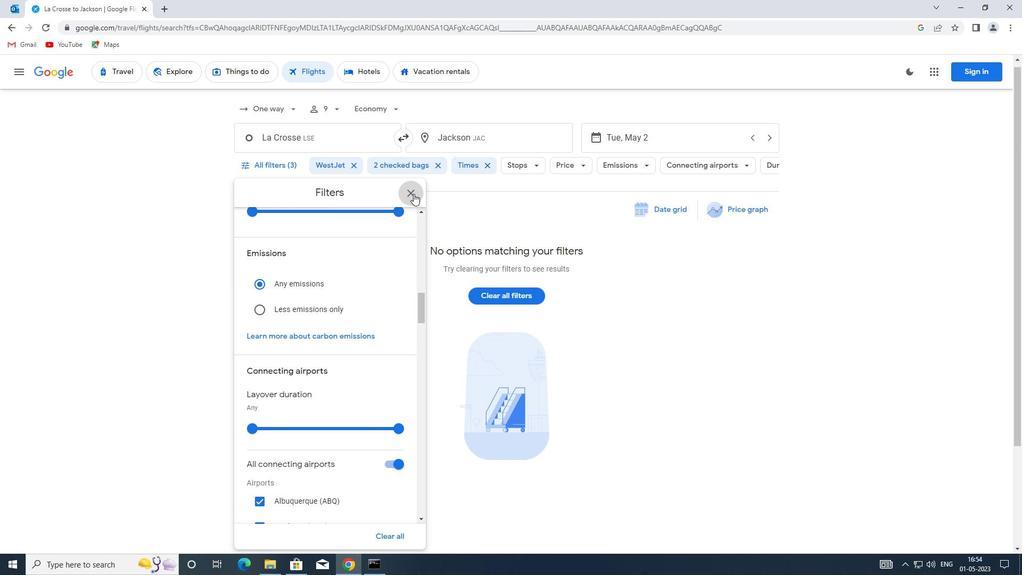 
